 Task: Look for space in Budaörs, Hungary from 1st July, 2023 to 9th July, 2023 for 2 adults in price range Rs.8000 to Rs.15000. Place can be entire place with 1  bedroom having 1 bed and 1 bathroom. Property type can be house, flat, guest house. Booking option can be shelf check-in. Required host language is English.
Action: Mouse moved to (395, 90)
Screenshot: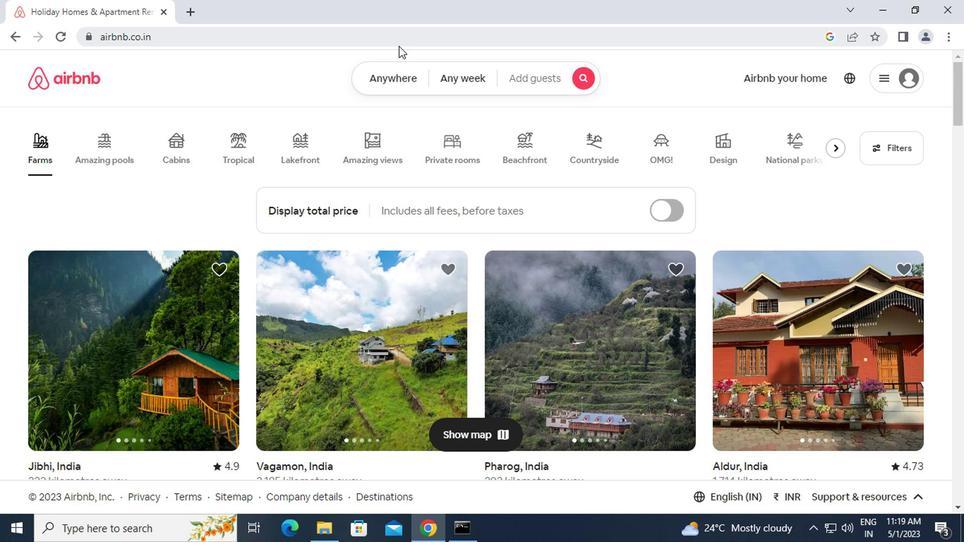 
Action: Mouse pressed left at (395, 90)
Screenshot: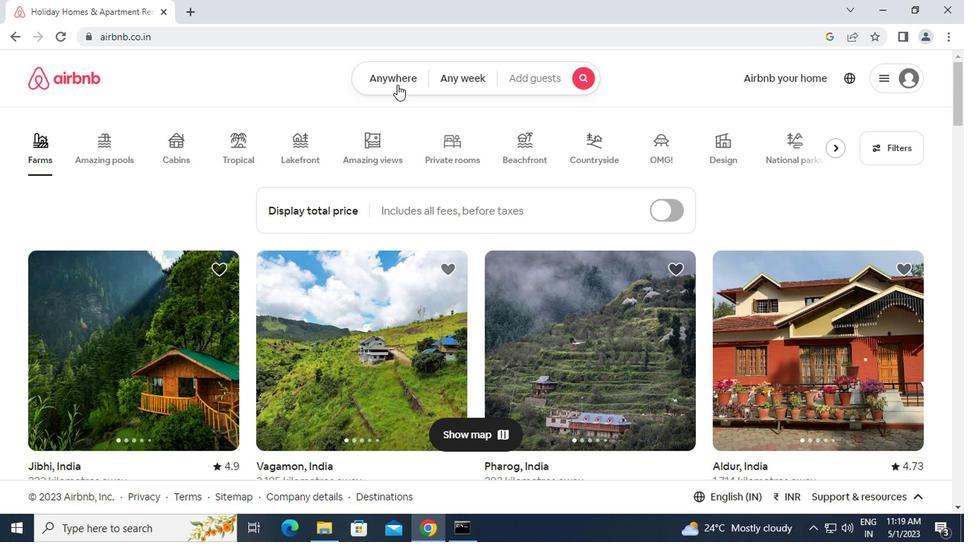 
Action: Mouse moved to (334, 142)
Screenshot: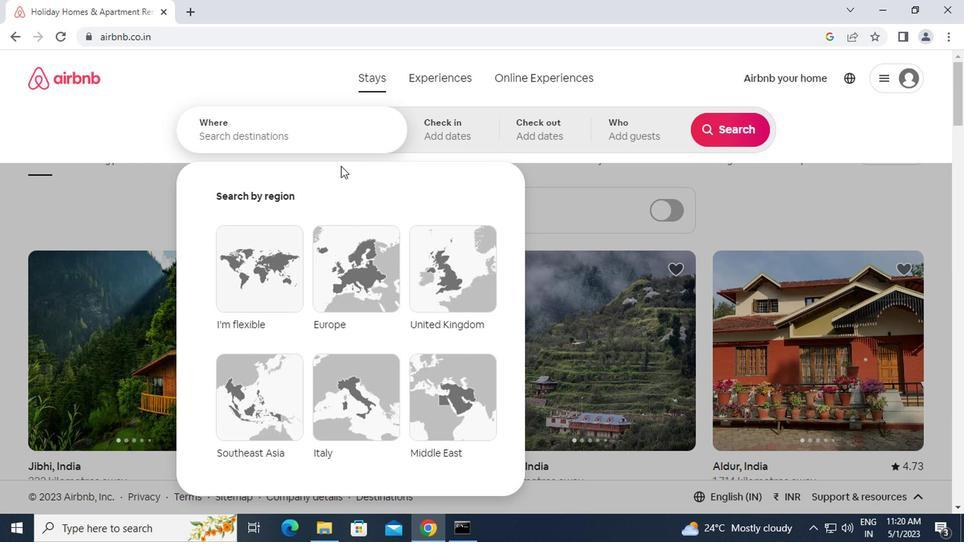 
Action: Mouse pressed left at (334, 142)
Screenshot: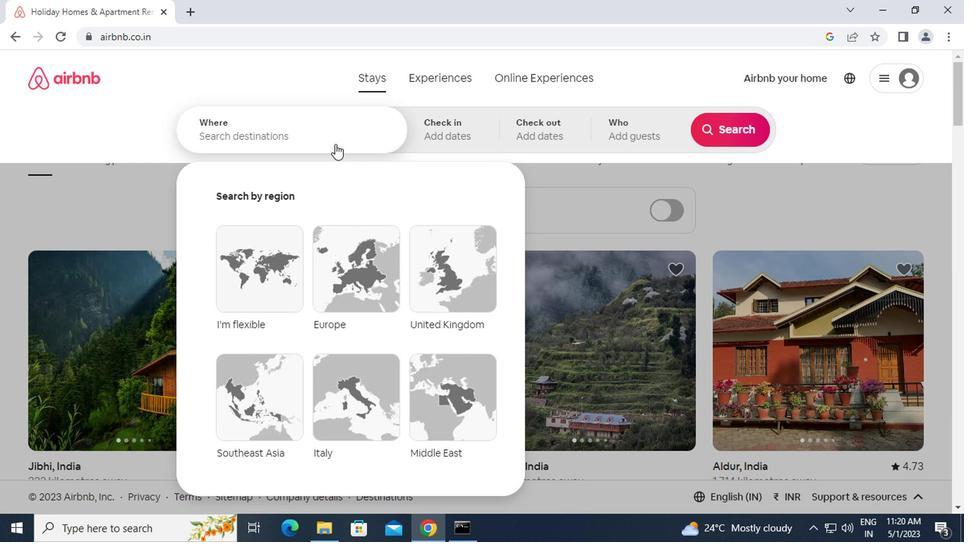 
Action: Mouse moved to (334, 137)
Screenshot: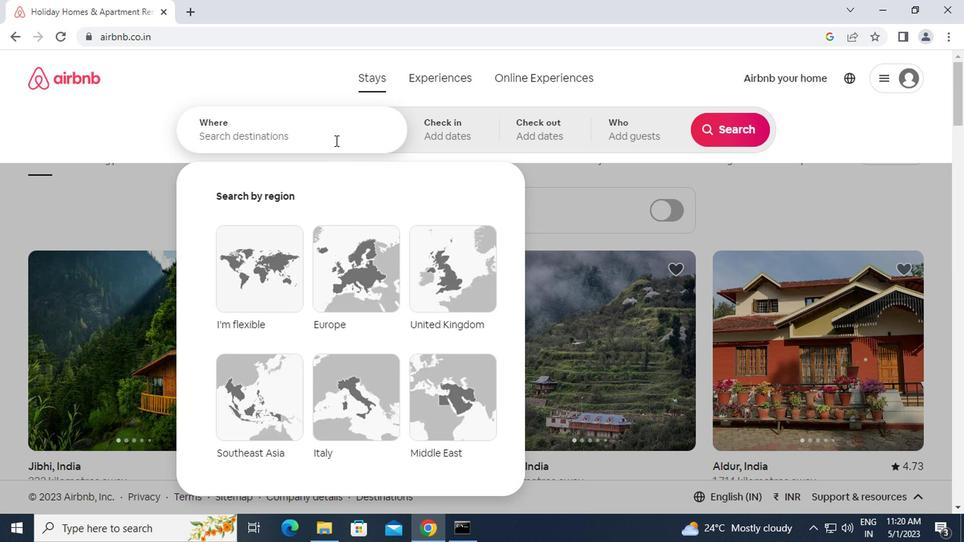 
Action: Key pressed b<Key.caps_lock>udaors,<Key.space><Key.caps_lock>h<Key.caps_lock>ungary<Key.enter>
Screenshot: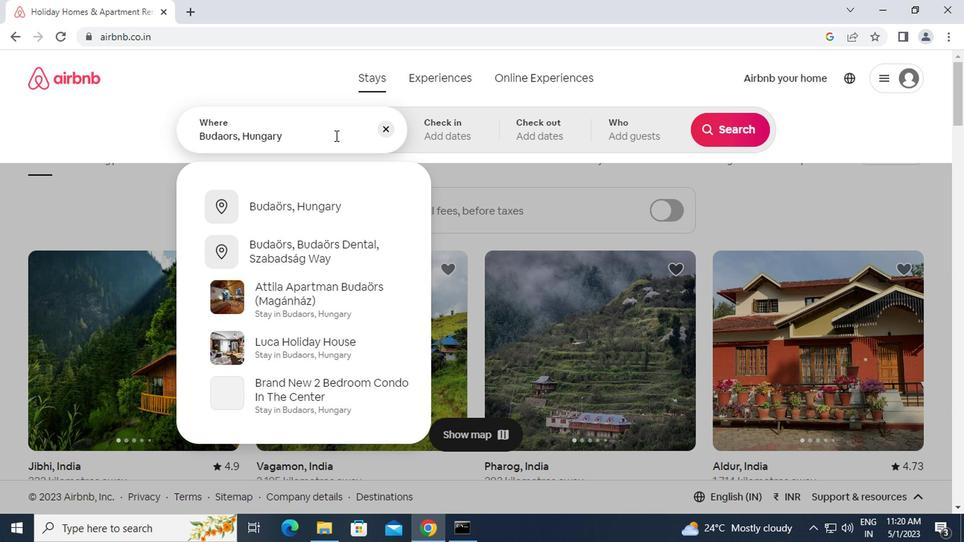 
Action: Mouse moved to (708, 237)
Screenshot: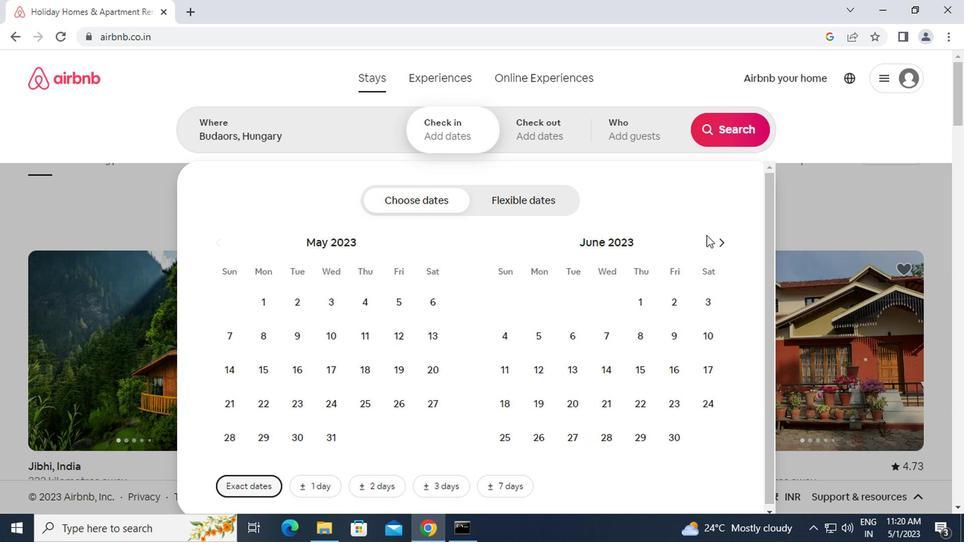 
Action: Mouse pressed left at (708, 237)
Screenshot: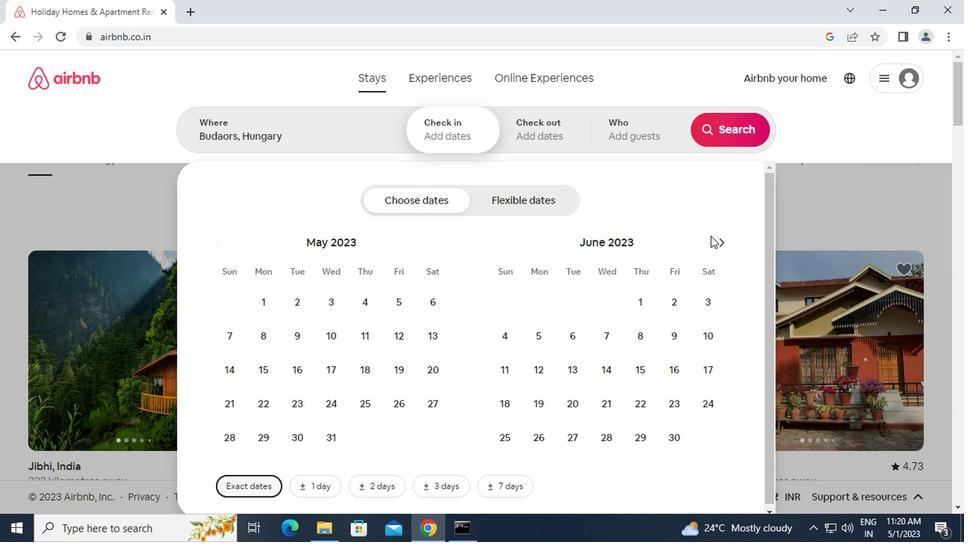 
Action: Mouse moved to (704, 300)
Screenshot: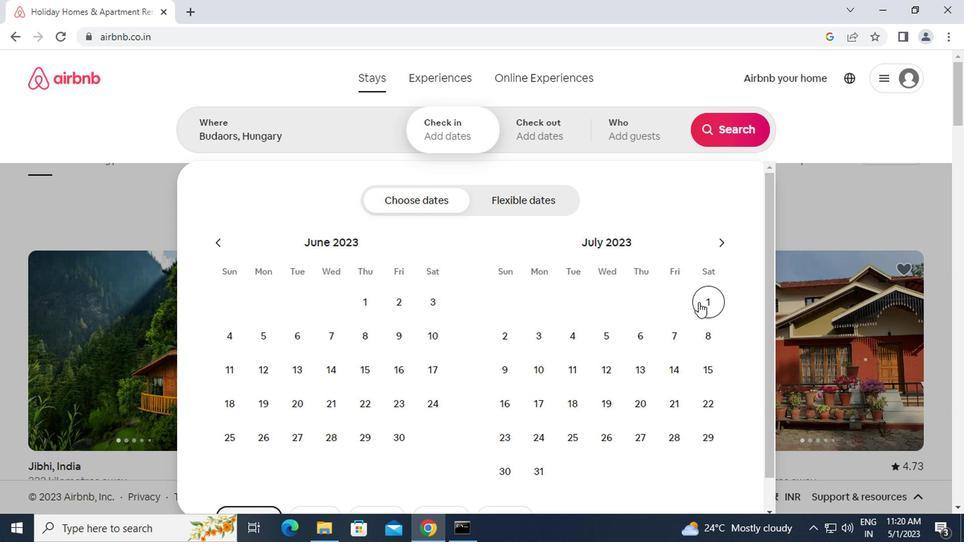 
Action: Mouse pressed left at (704, 300)
Screenshot: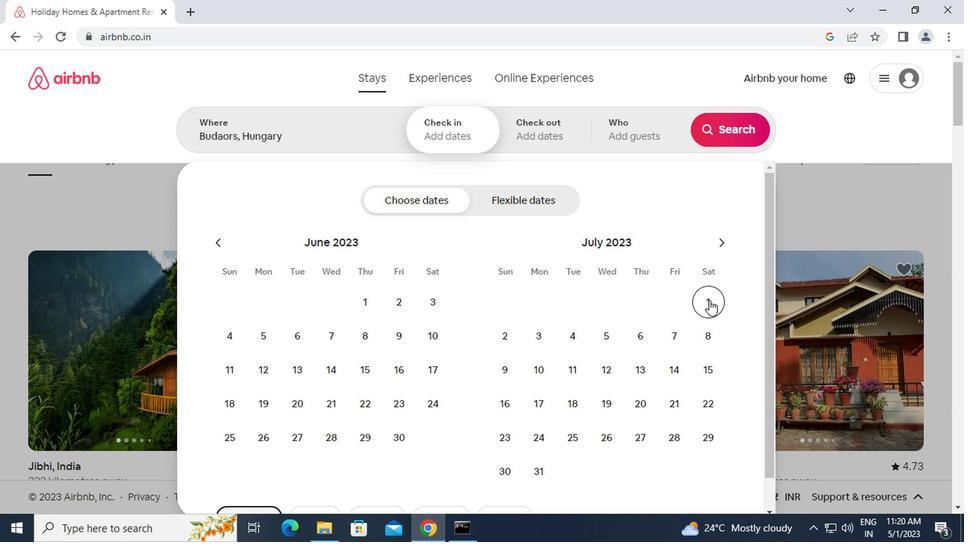 
Action: Mouse moved to (510, 367)
Screenshot: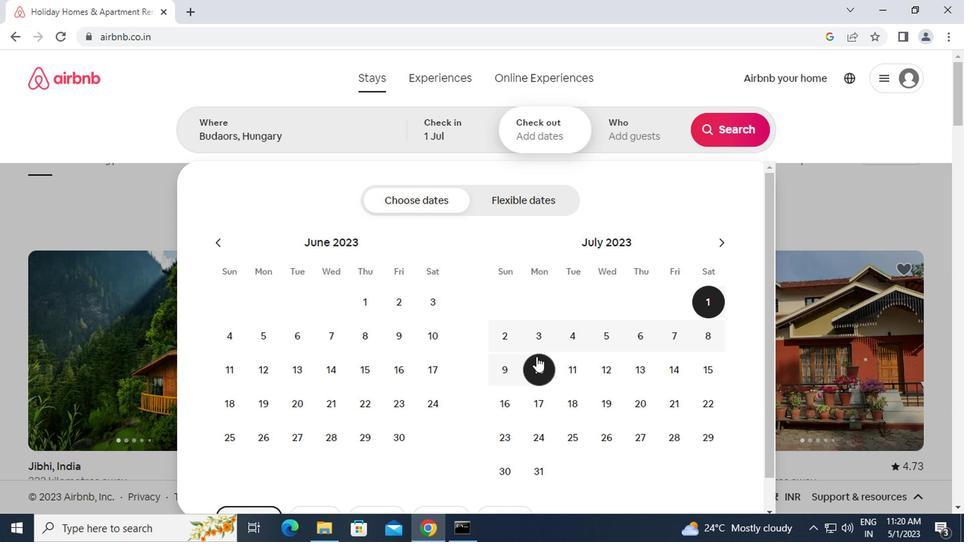 
Action: Mouse pressed left at (510, 367)
Screenshot: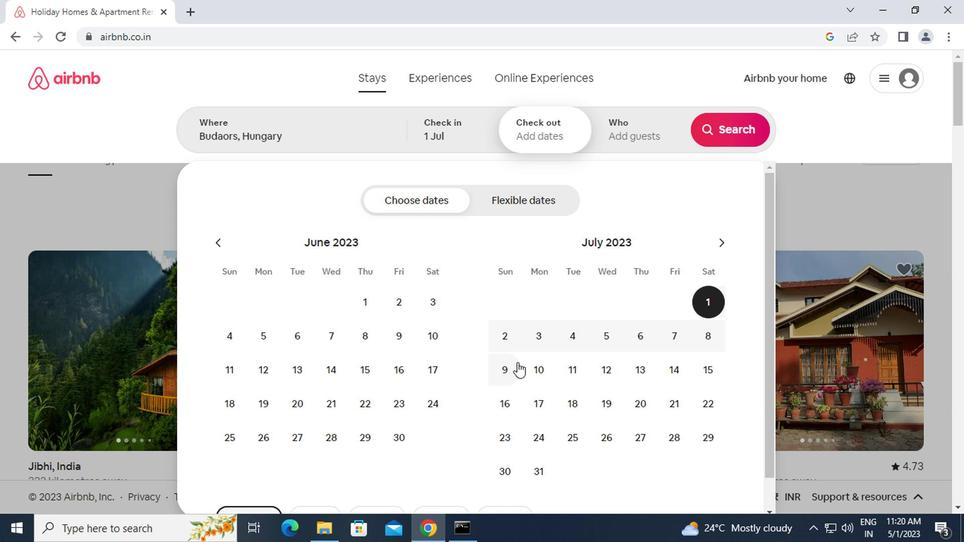 
Action: Mouse moved to (635, 134)
Screenshot: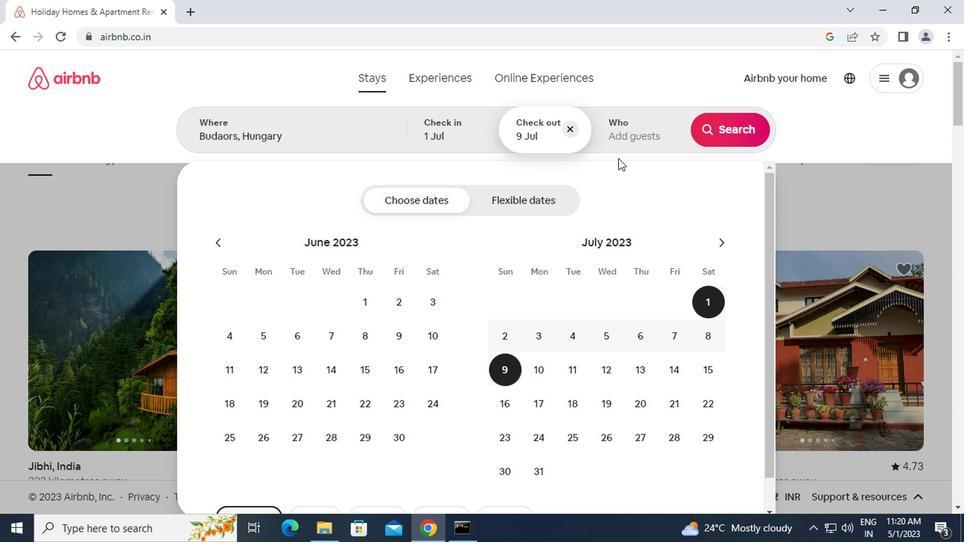 
Action: Mouse pressed left at (635, 134)
Screenshot: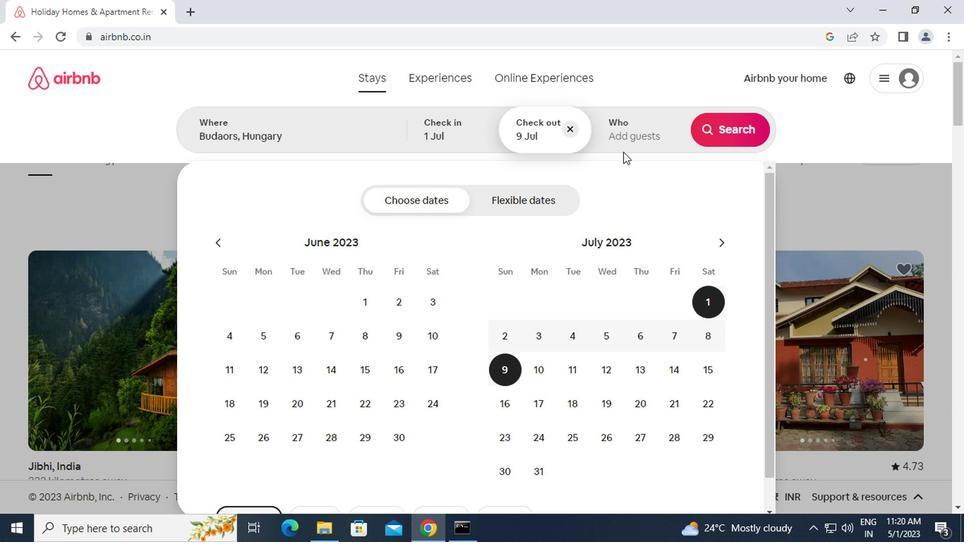 
Action: Mouse moved to (727, 201)
Screenshot: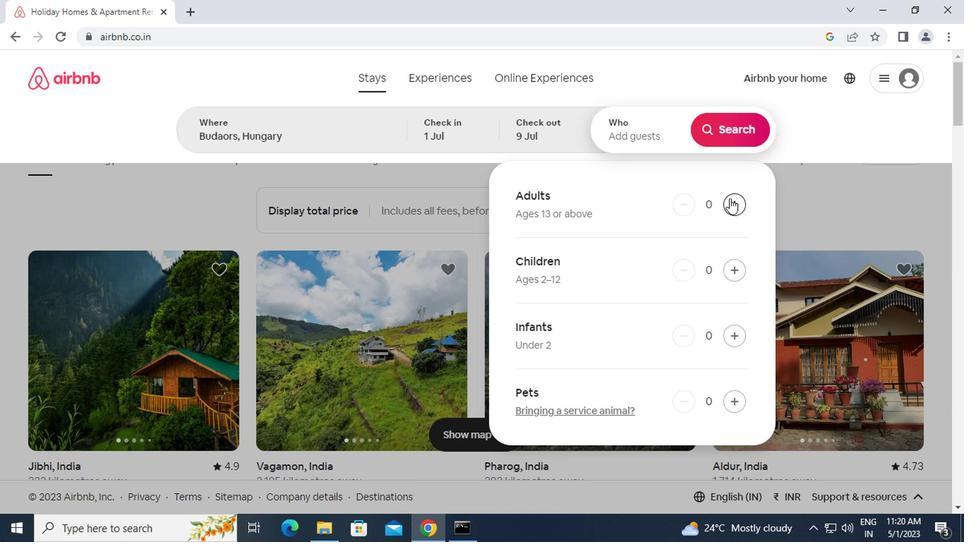 
Action: Mouse pressed left at (727, 201)
Screenshot: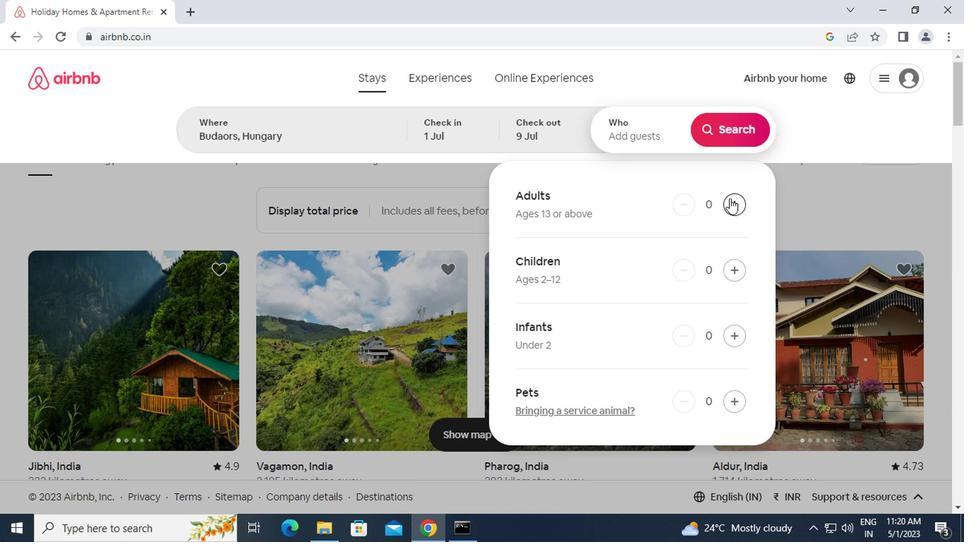 
Action: Mouse pressed left at (727, 201)
Screenshot: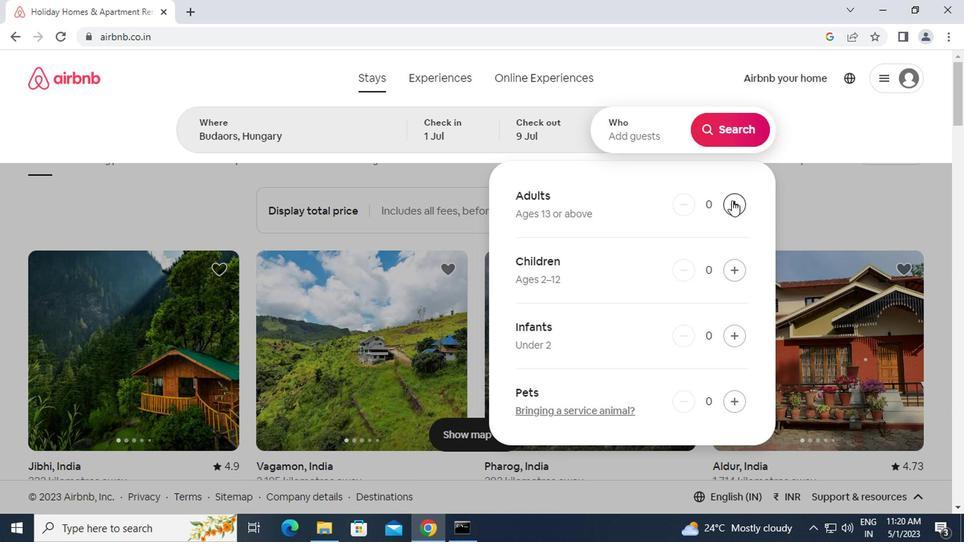 
Action: Mouse moved to (734, 117)
Screenshot: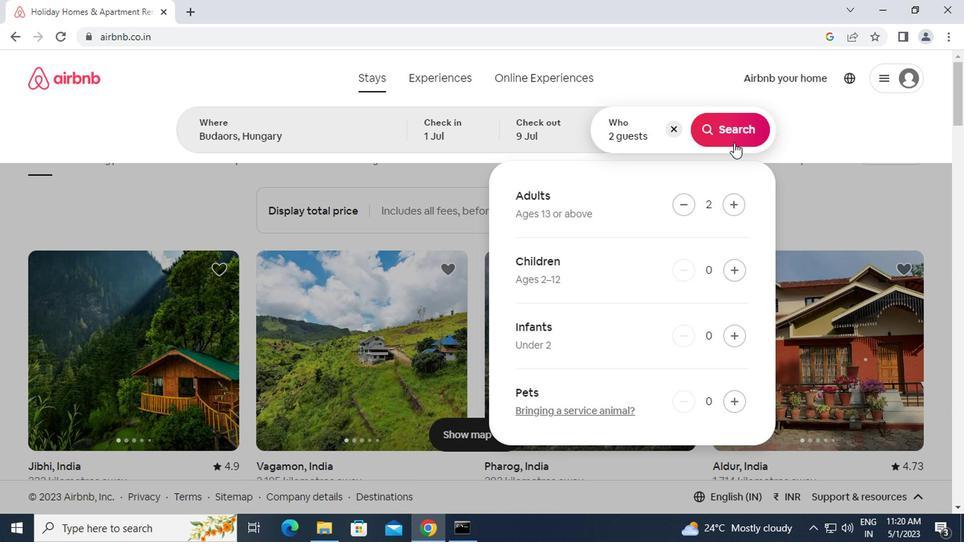 
Action: Mouse pressed left at (734, 117)
Screenshot: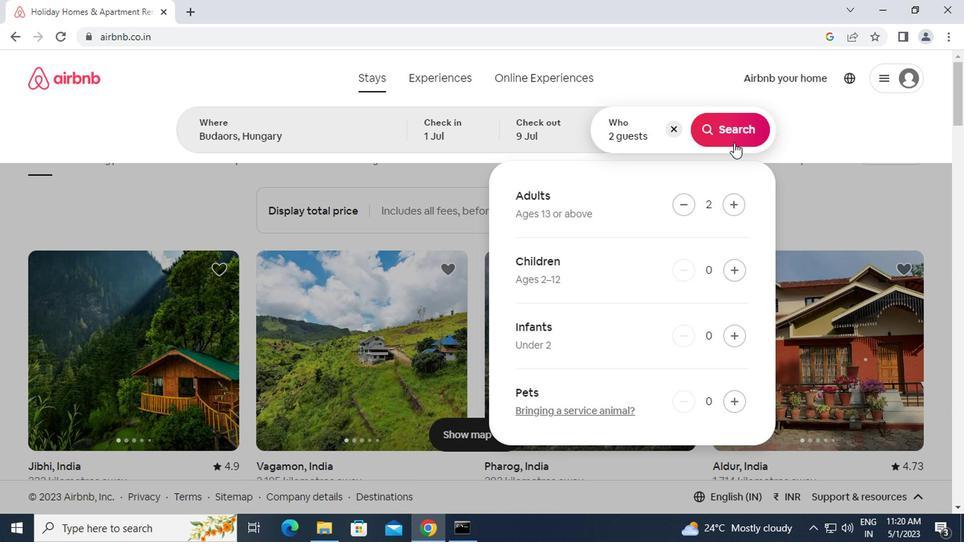 
Action: Mouse moved to (913, 130)
Screenshot: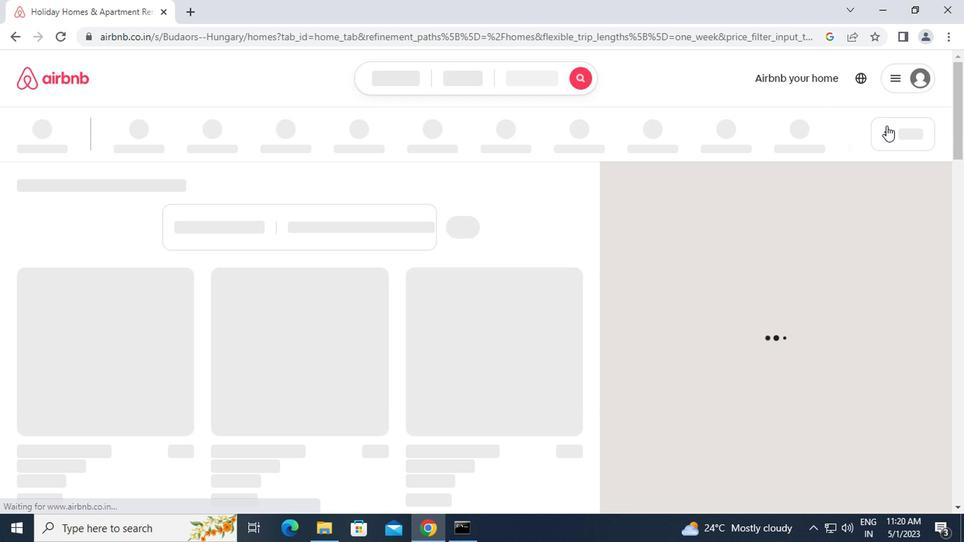 
Action: Mouse pressed left at (913, 130)
Screenshot: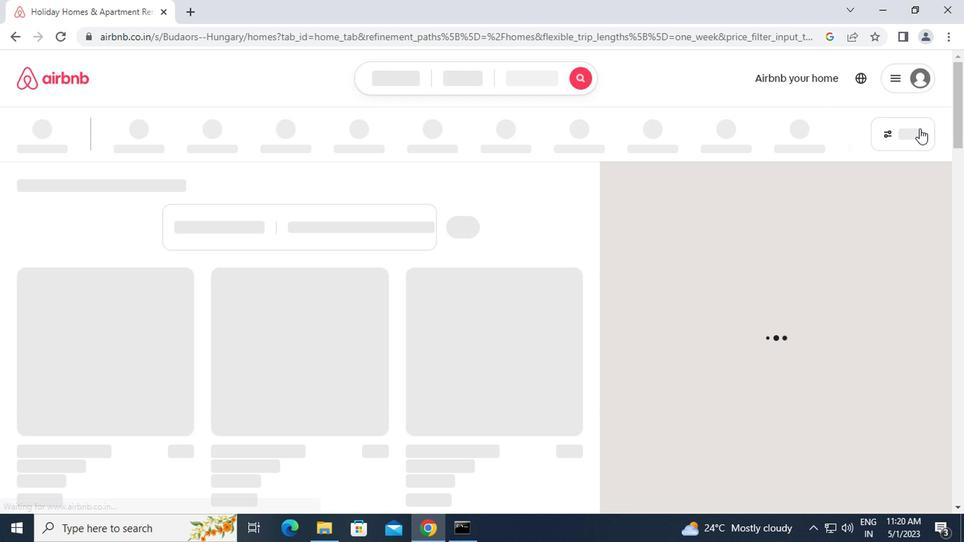 
Action: Mouse moved to (871, 130)
Screenshot: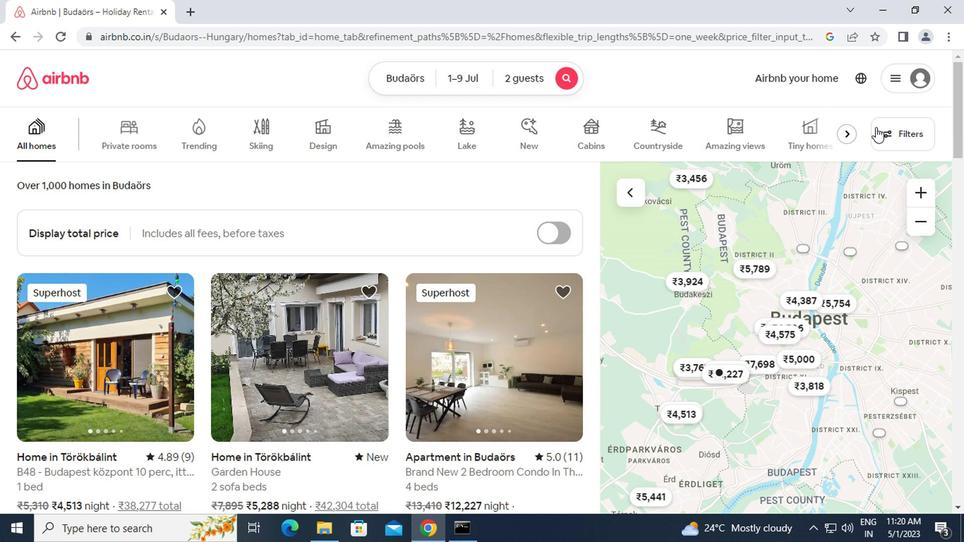 
Action: Mouse pressed left at (871, 130)
Screenshot: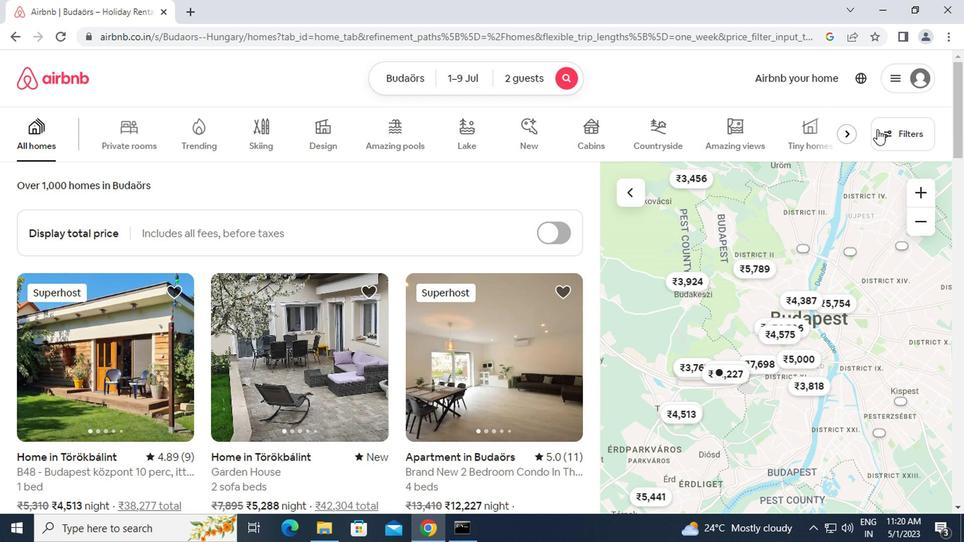 
Action: Mouse moved to (302, 305)
Screenshot: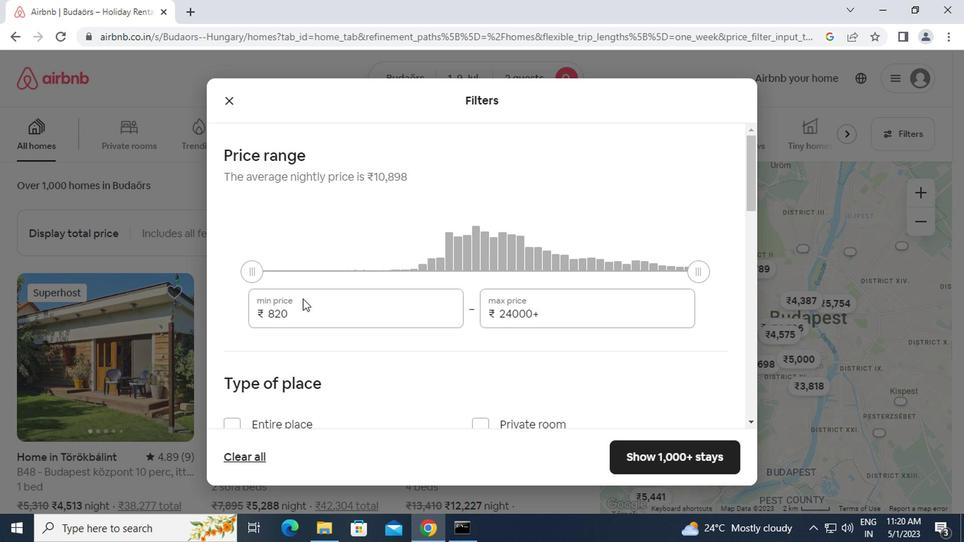 
Action: Mouse pressed left at (302, 305)
Screenshot: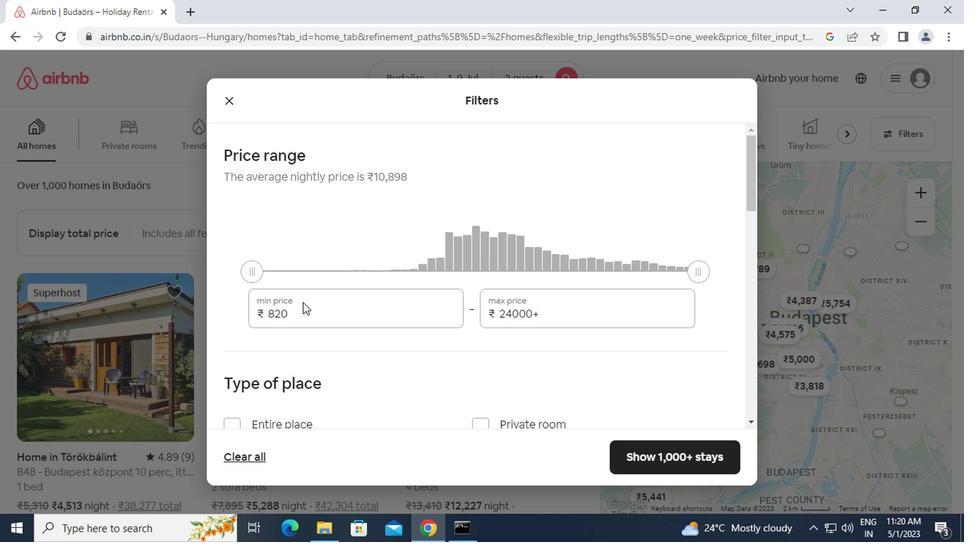 
Action: Mouse moved to (293, 312)
Screenshot: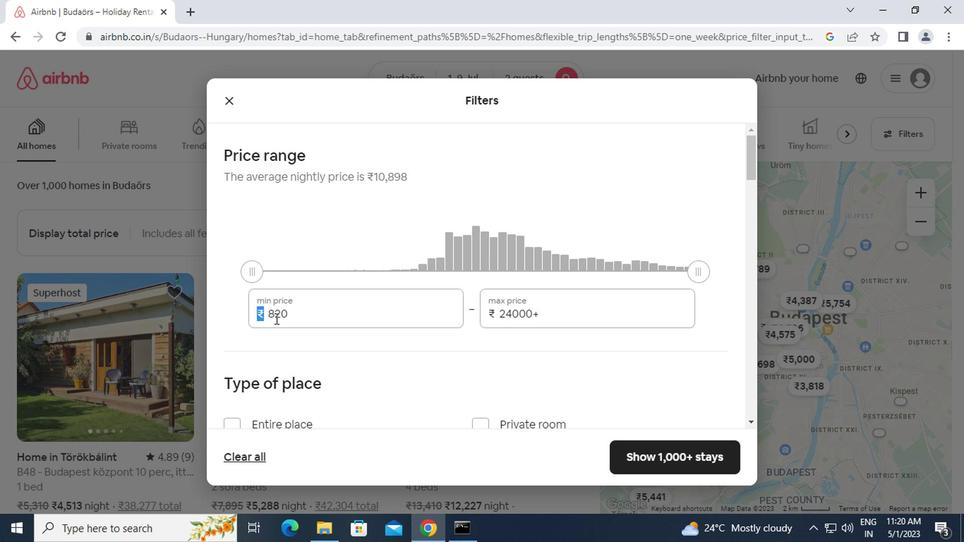 
Action: Mouse pressed left at (293, 312)
Screenshot: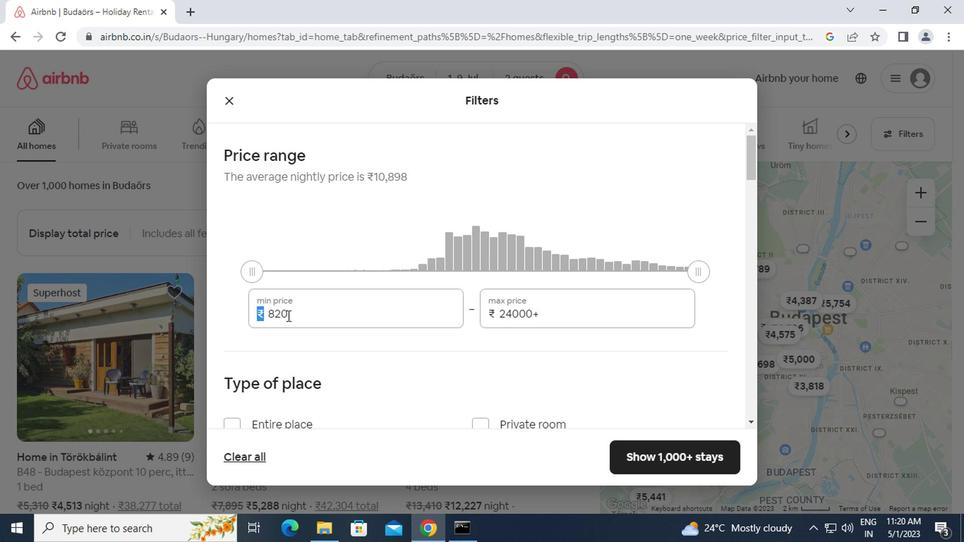 
Action: Mouse moved to (256, 326)
Screenshot: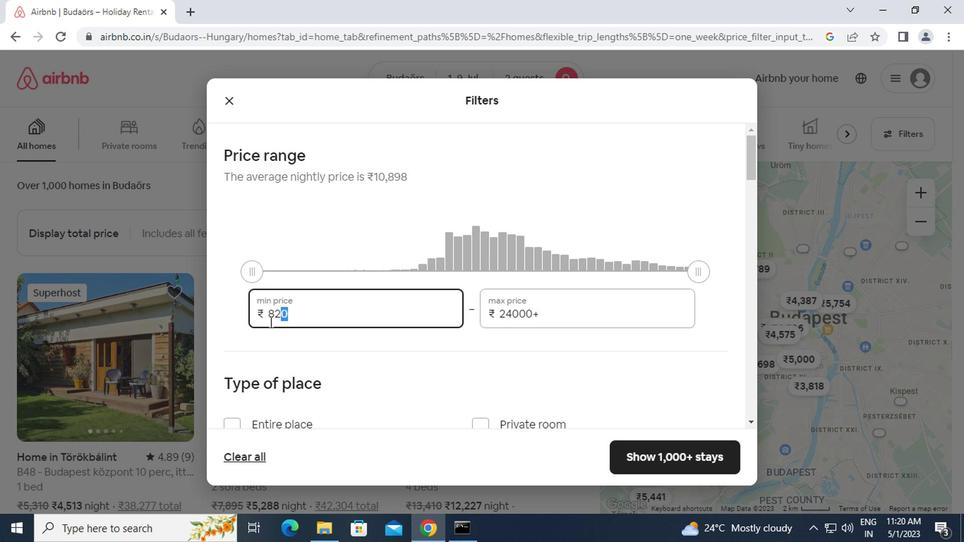 
Action: Key pressed 8000<Key.tab><Key.backspace><Key.backspace><Key.backspace><Key.backspace><Key.backspace><Key.backspace><Key.backspace><Key.backspace><Key.backspace><Key.backspace><Key.backspace><Key.backspace><Key.backspace><Key.backspace><Key.backspace>15000
Screenshot: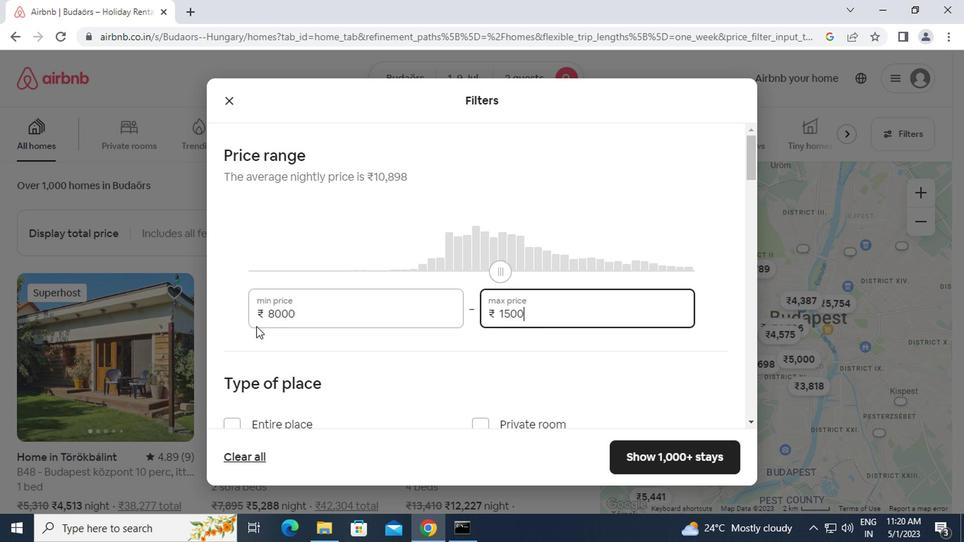 
Action: Mouse moved to (256, 329)
Screenshot: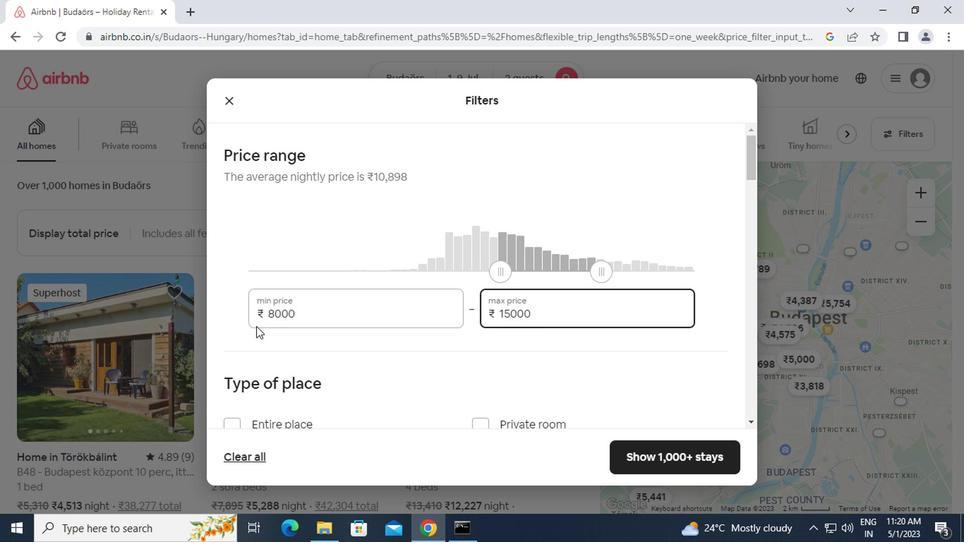 
Action: Mouse scrolled (256, 328) with delta (0, -1)
Screenshot: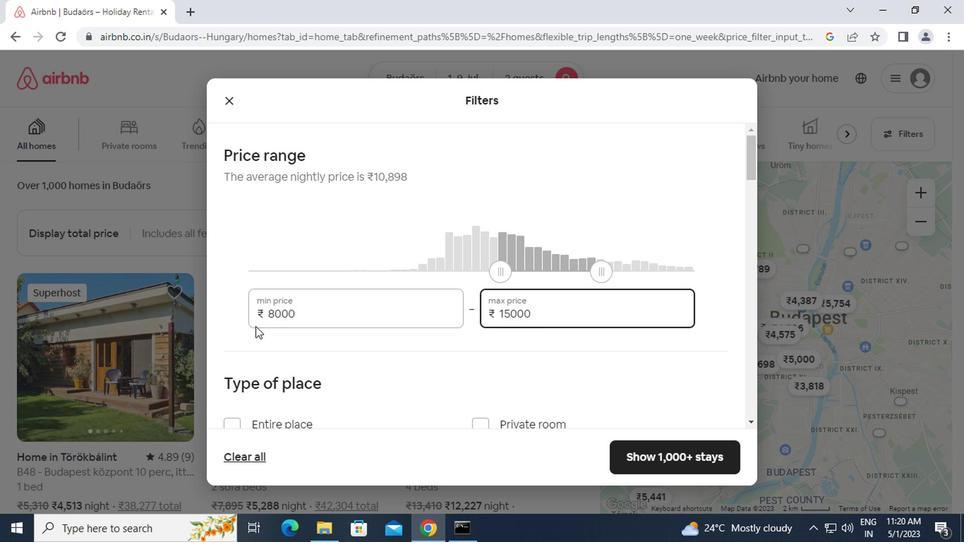 
Action: Mouse moved to (258, 330)
Screenshot: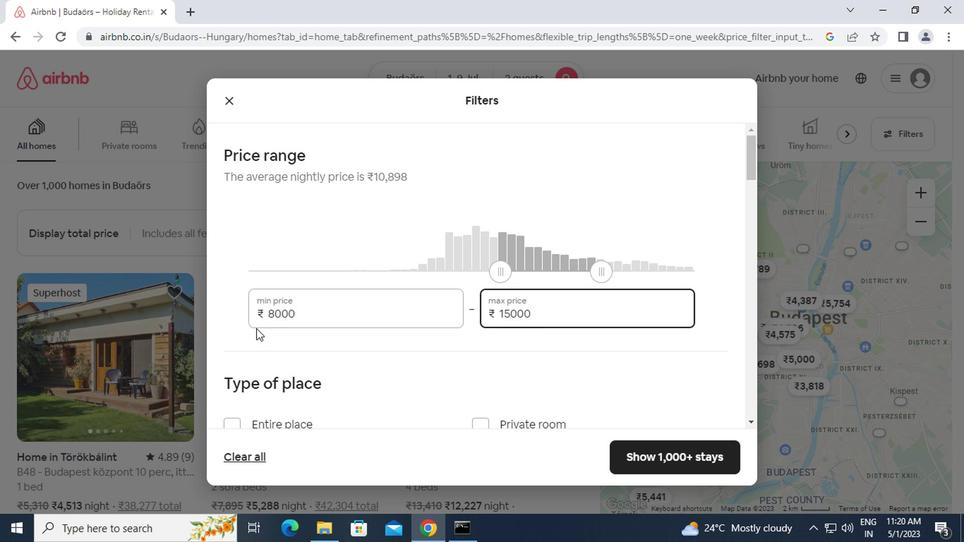 
Action: Mouse scrolled (258, 329) with delta (0, 0)
Screenshot: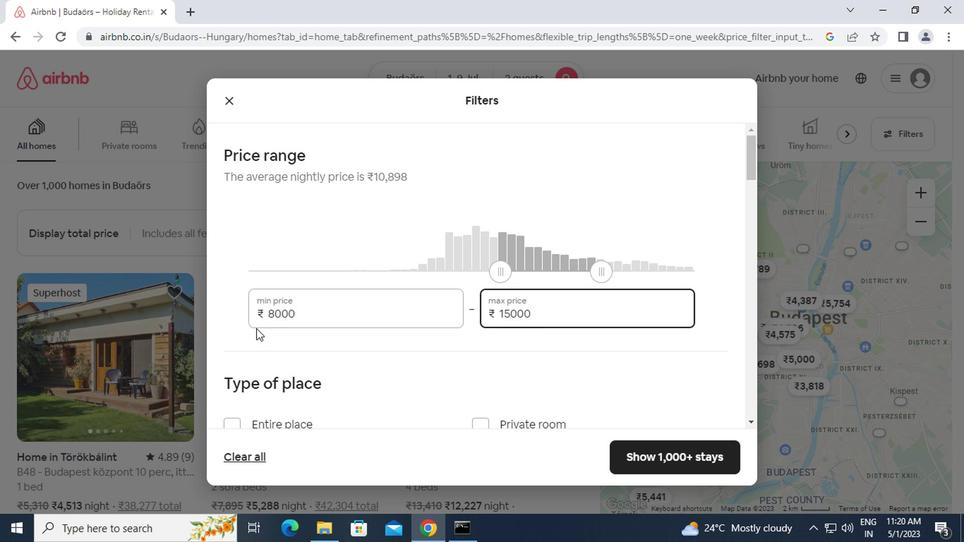 
Action: Mouse moved to (217, 283)
Screenshot: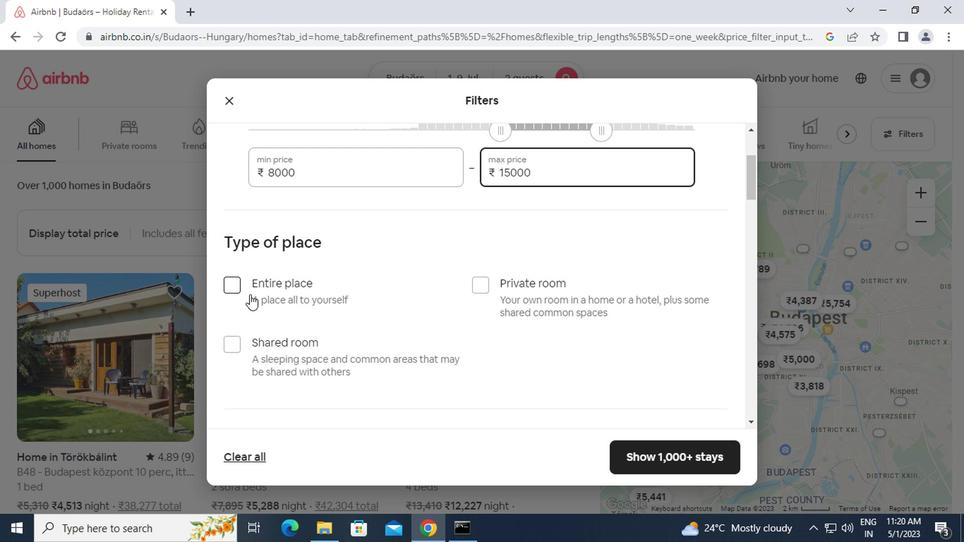 
Action: Mouse pressed left at (217, 283)
Screenshot: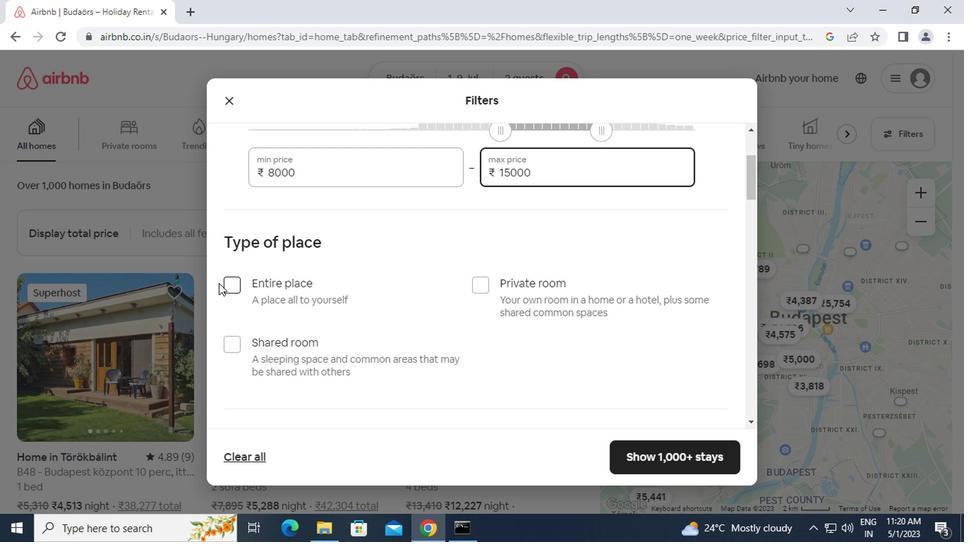 
Action: Mouse moved to (225, 285)
Screenshot: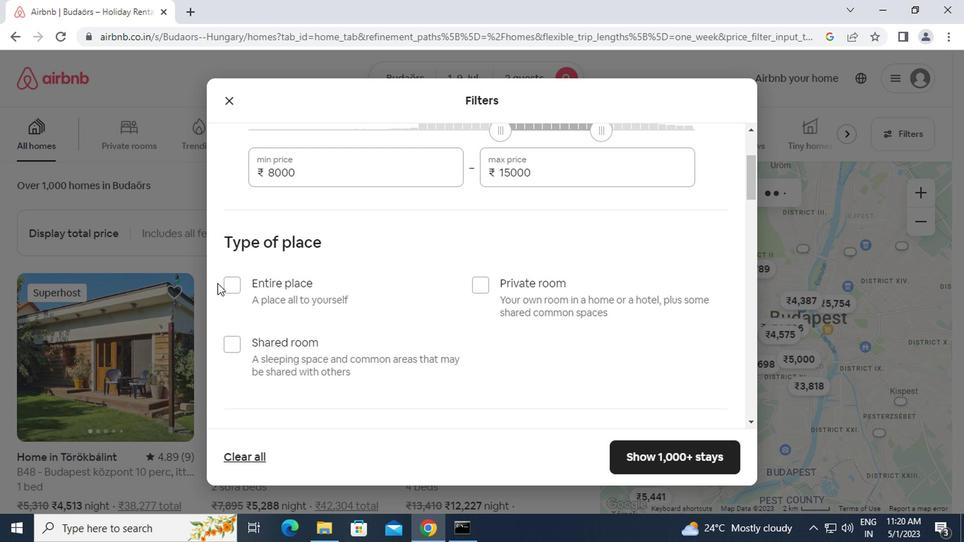 
Action: Mouse pressed left at (225, 285)
Screenshot: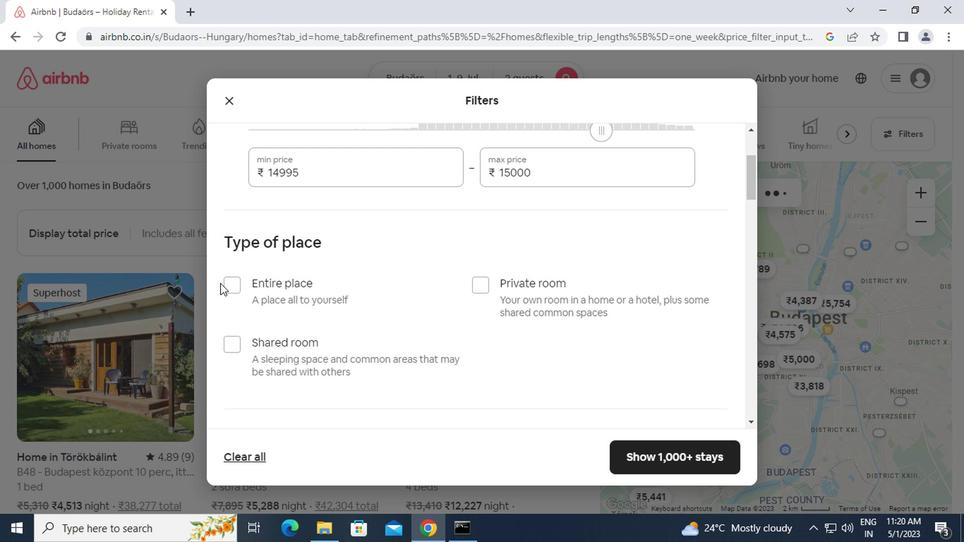 
Action: Mouse moved to (304, 305)
Screenshot: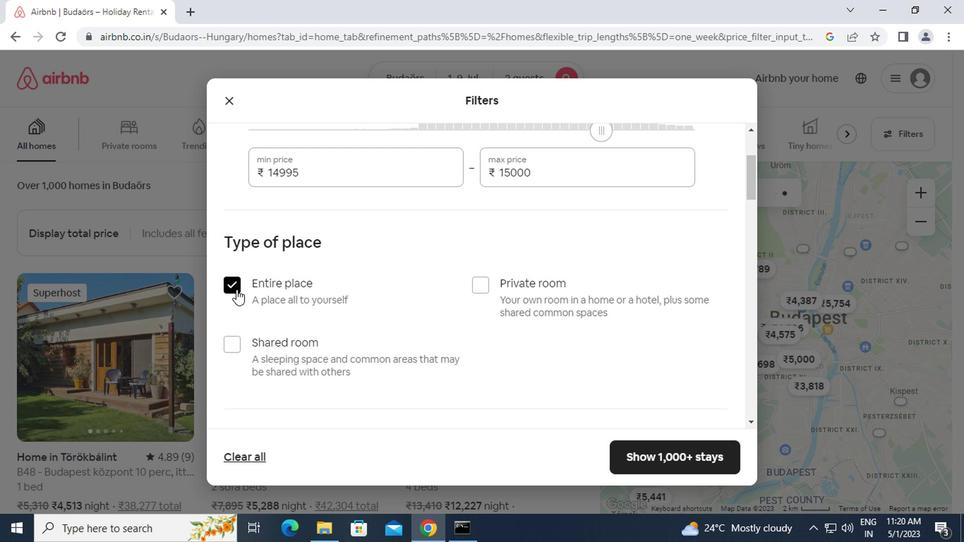 
Action: Mouse scrolled (304, 304) with delta (0, -1)
Screenshot: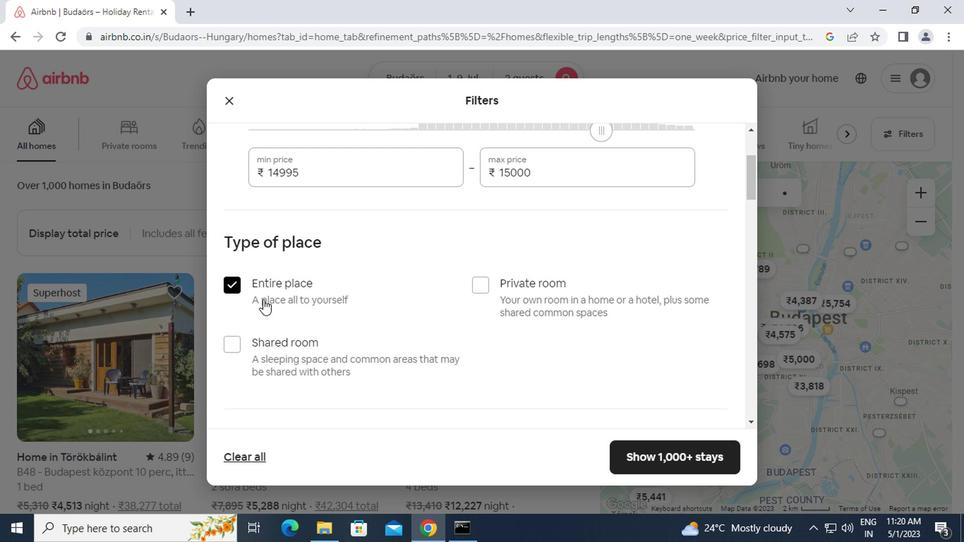 
Action: Mouse scrolled (304, 304) with delta (0, -1)
Screenshot: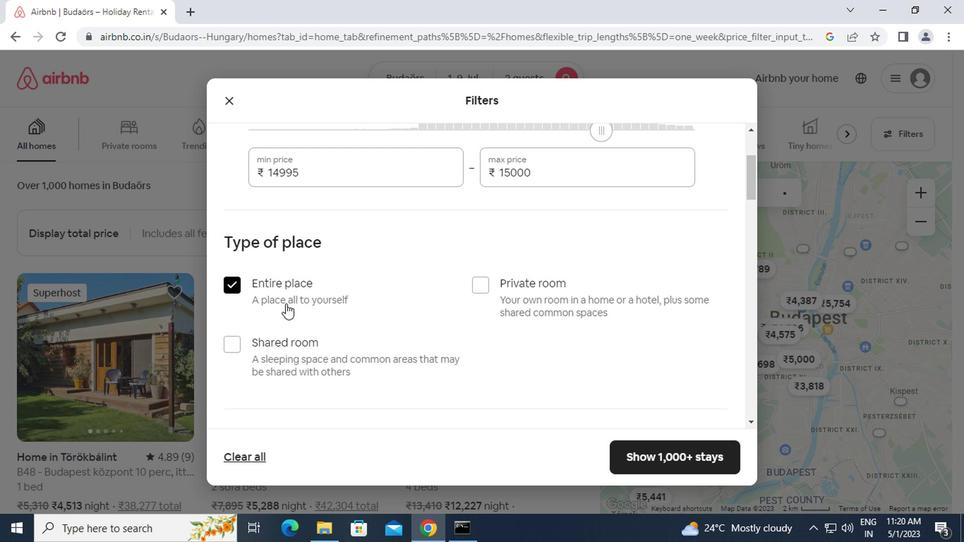 
Action: Mouse scrolled (304, 304) with delta (0, -1)
Screenshot: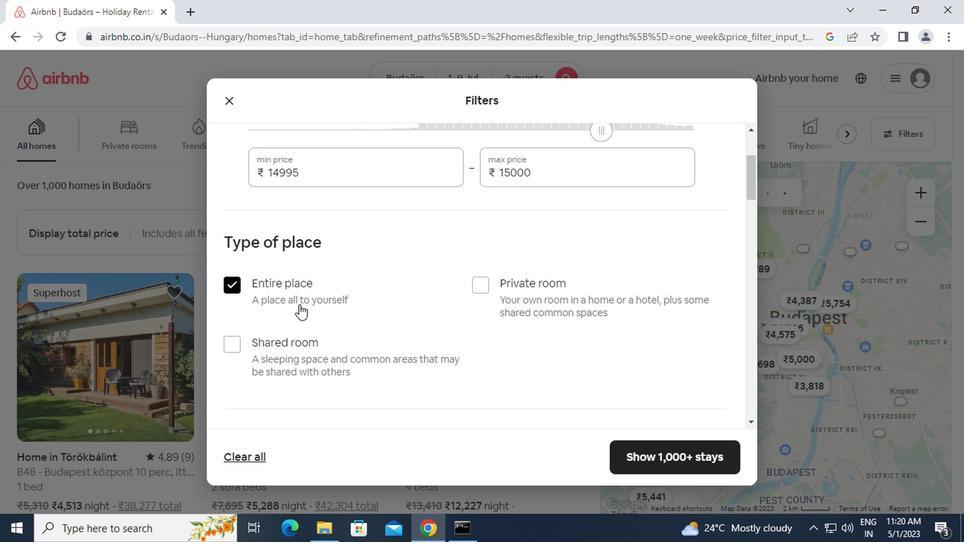 
Action: Mouse scrolled (304, 304) with delta (0, -1)
Screenshot: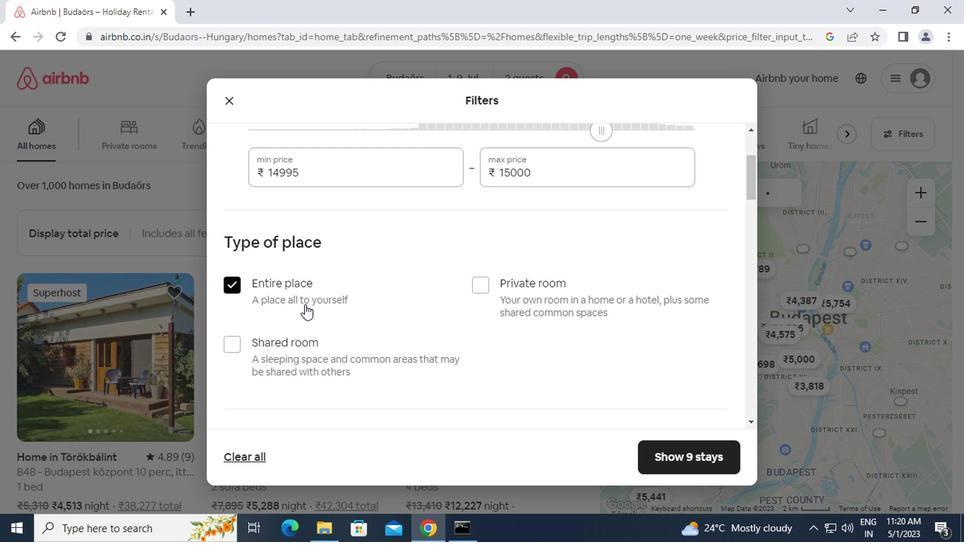 
Action: Mouse moved to (298, 233)
Screenshot: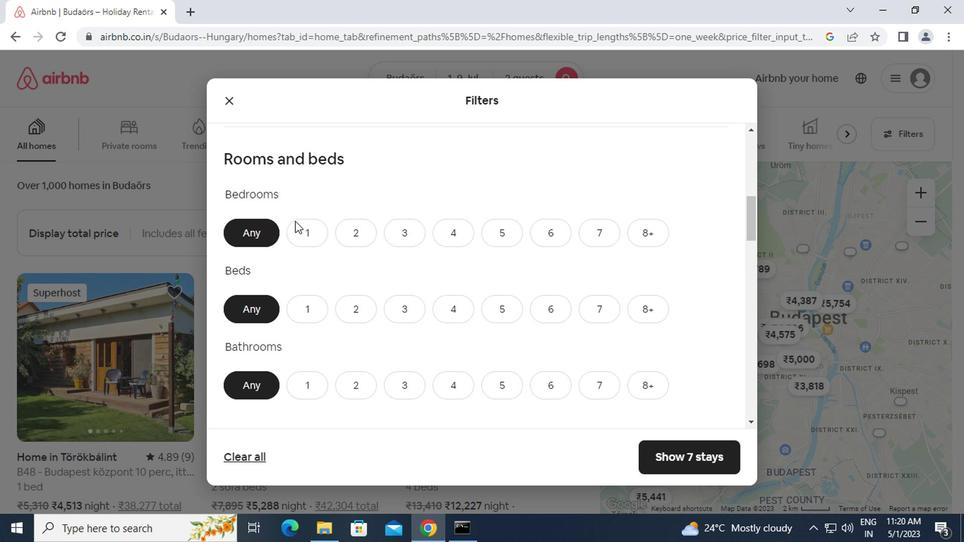 
Action: Mouse pressed left at (298, 233)
Screenshot: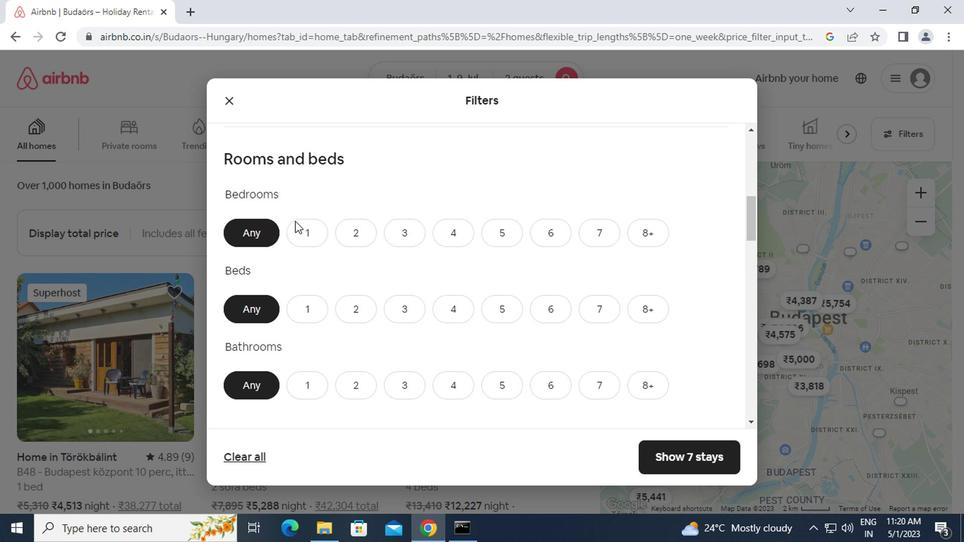 
Action: Mouse moved to (308, 312)
Screenshot: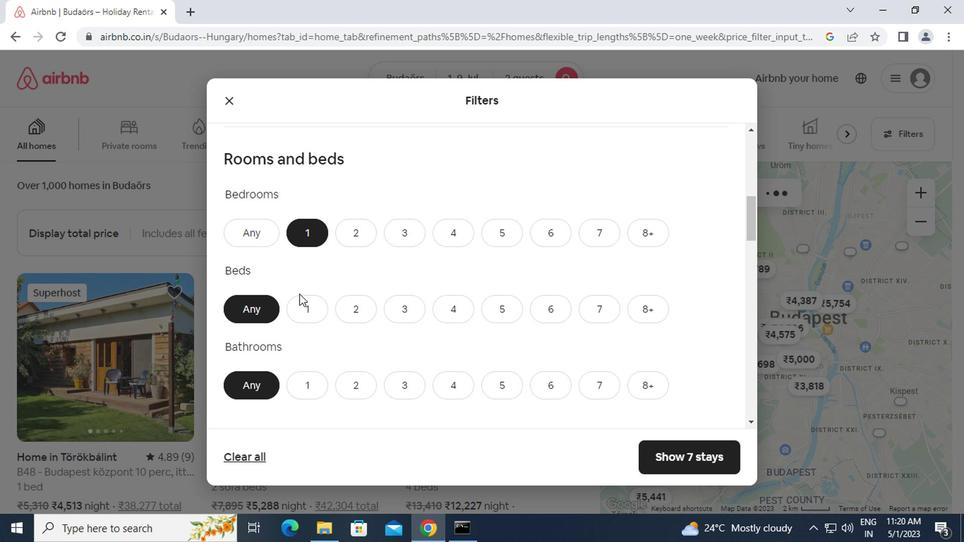 
Action: Mouse pressed left at (308, 312)
Screenshot: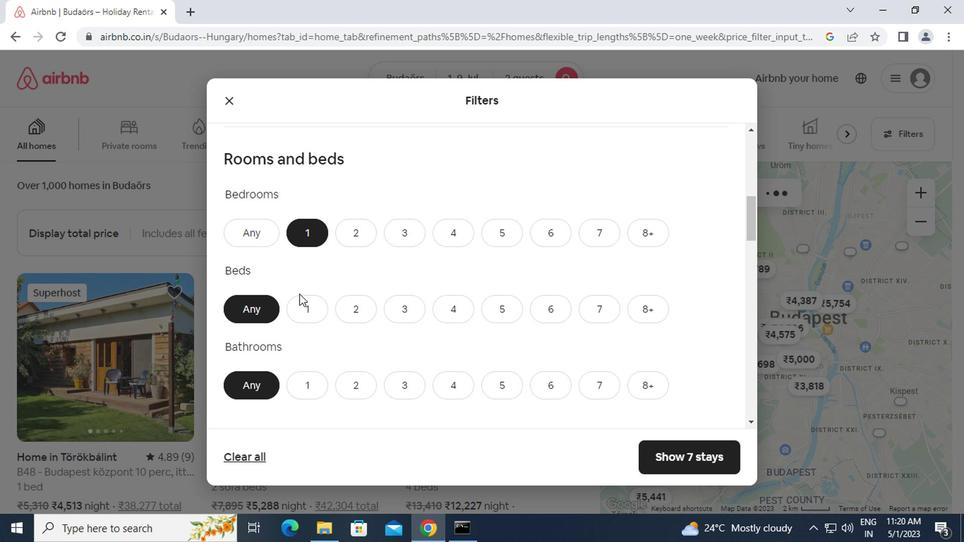 
Action: Mouse moved to (297, 384)
Screenshot: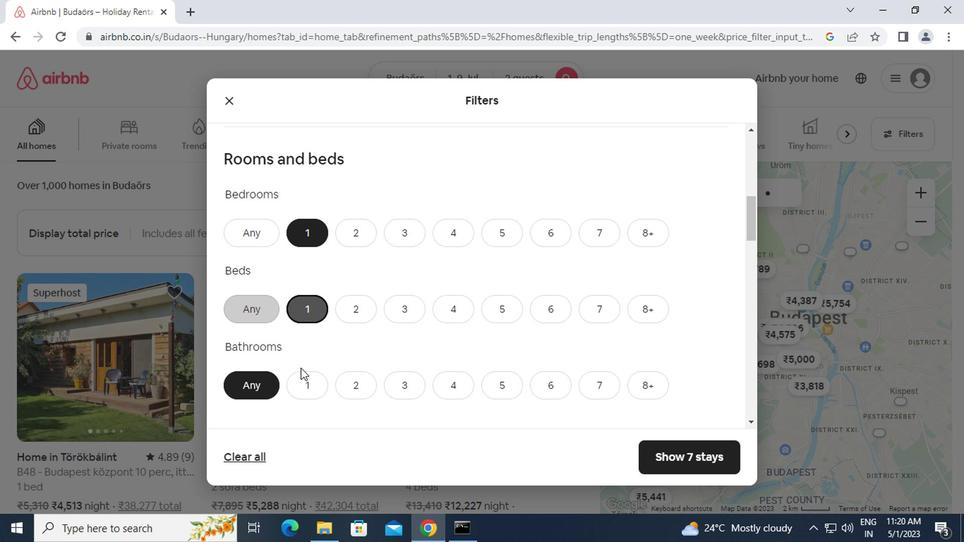 
Action: Mouse pressed left at (297, 384)
Screenshot: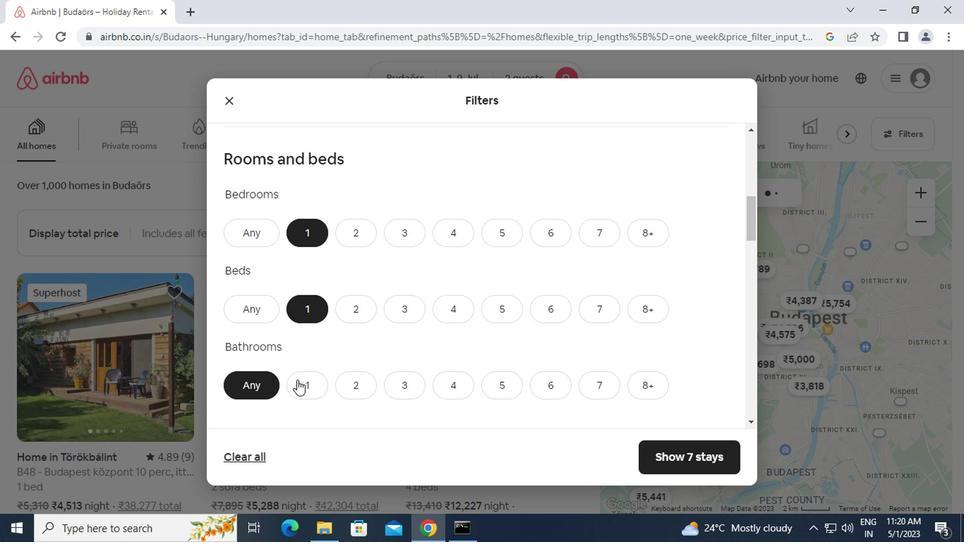 
Action: Mouse moved to (337, 379)
Screenshot: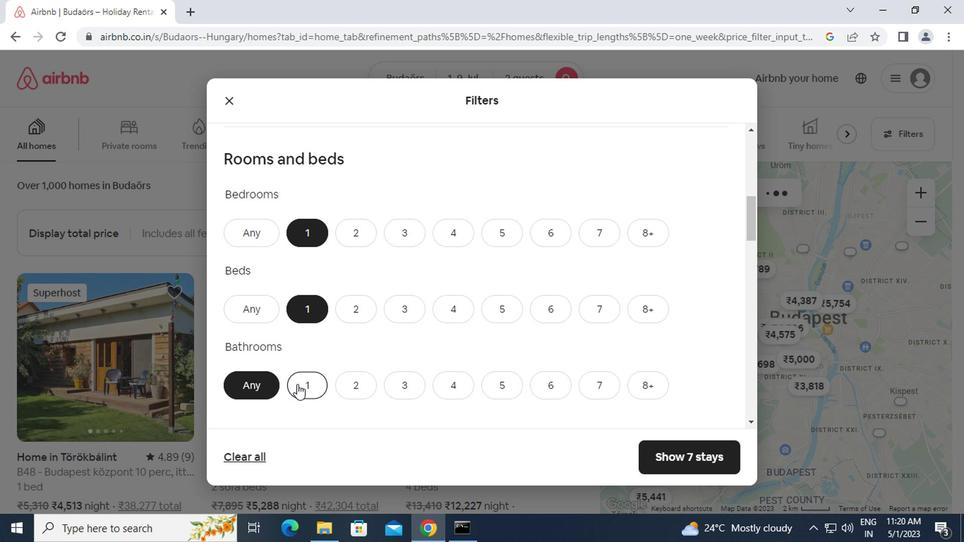 
Action: Mouse scrolled (337, 378) with delta (0, -1)
Screenshot: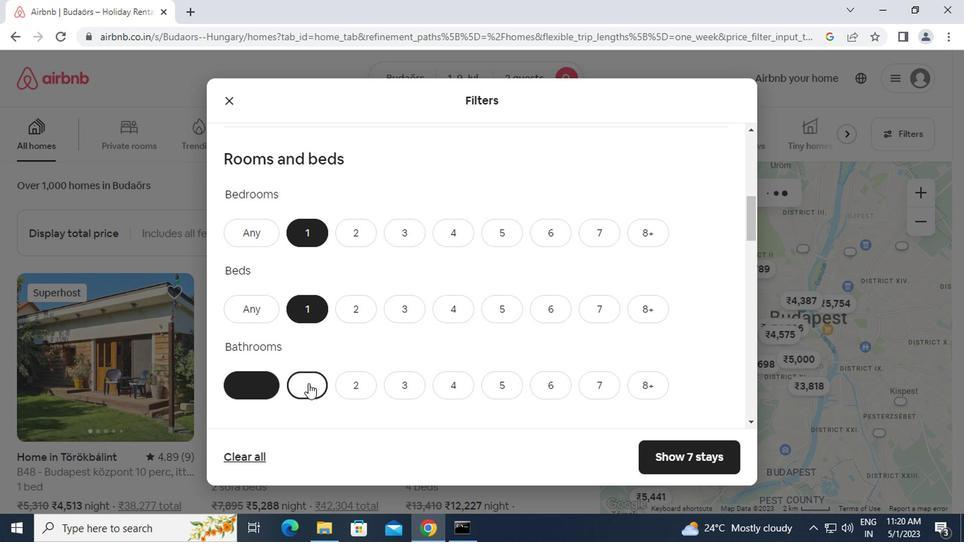 
Action: Mouse scrolled (337, 378) with delta (0, -1)
Screenshot: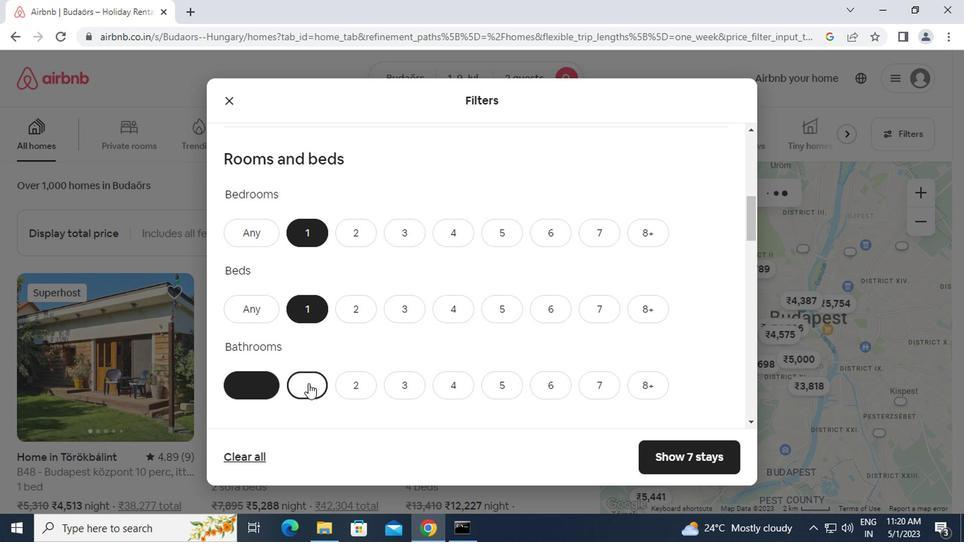 
Action: Mouse scrolled (337, 378) with delta (0, -1)
Screenshot: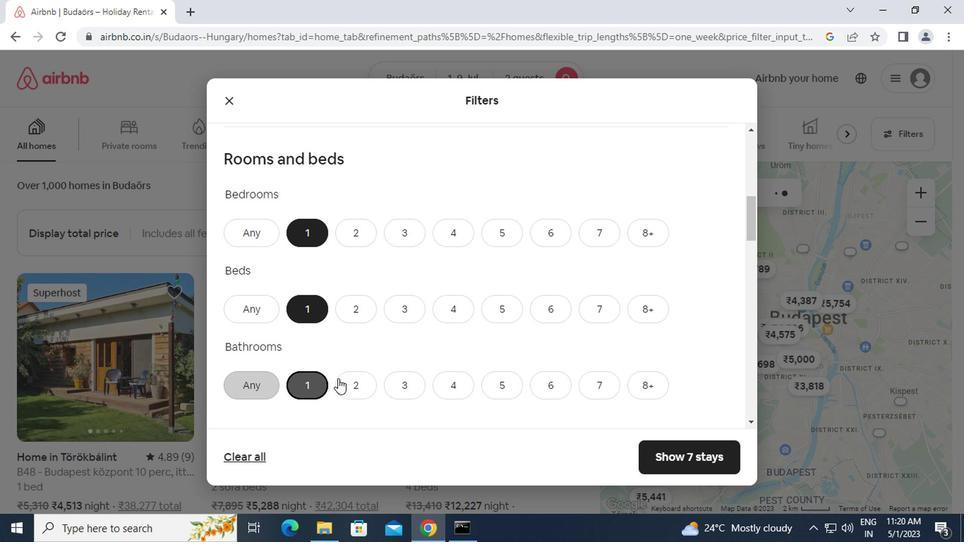 
Action: Mouse moved to (284, 316)
Screenshot: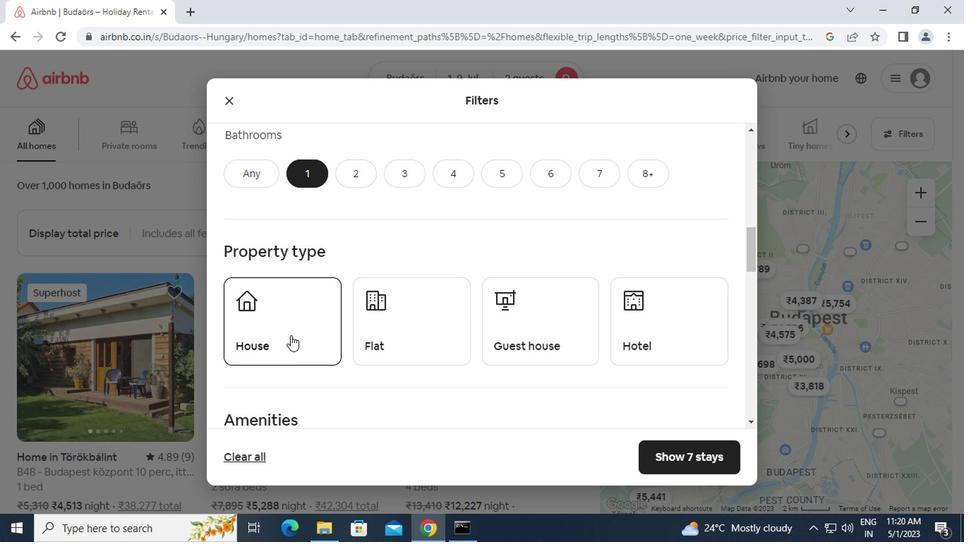 
Action: Mouse pressed left at (284, 316)
Screenshot: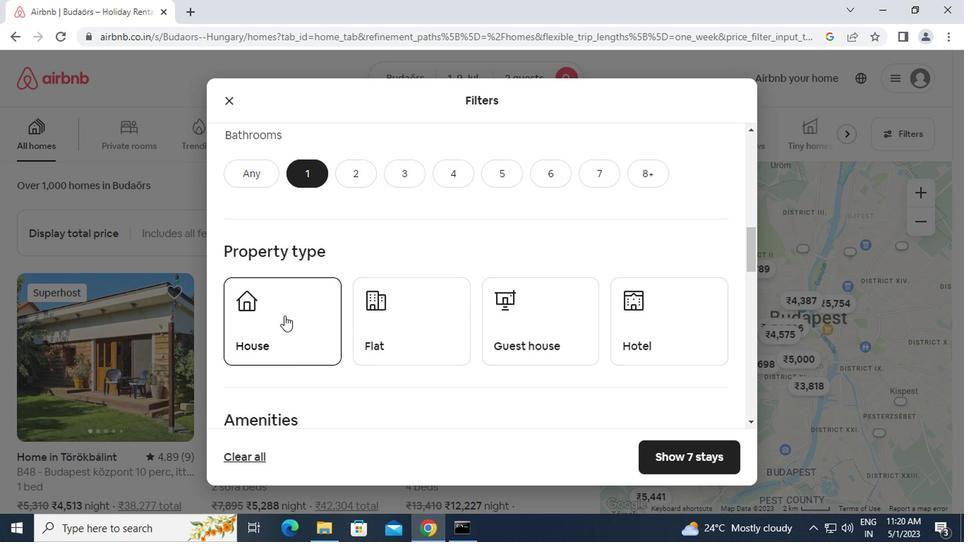 
Action: Mouse moved to (398, 316)
Screenshot: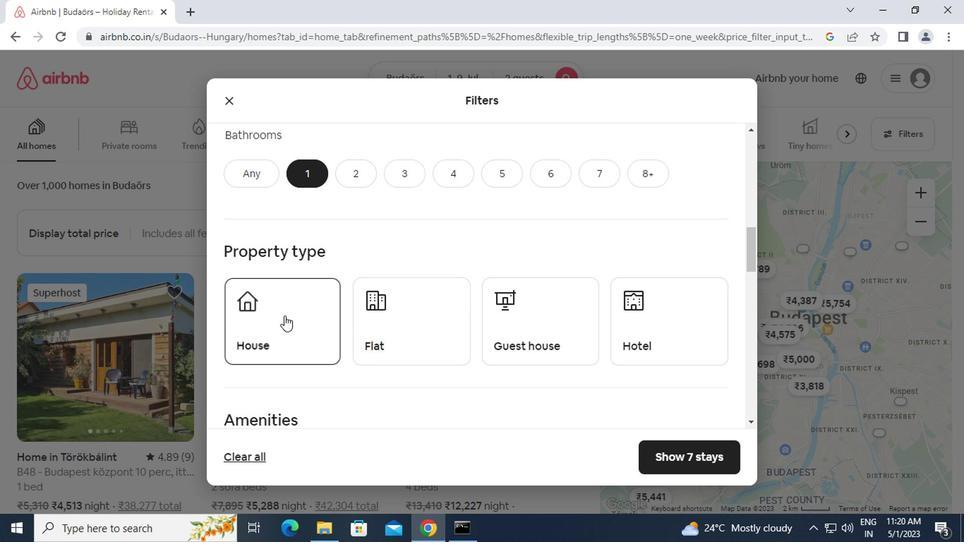 
Action: Mouse pressed left at (398, 316)
Screenshot: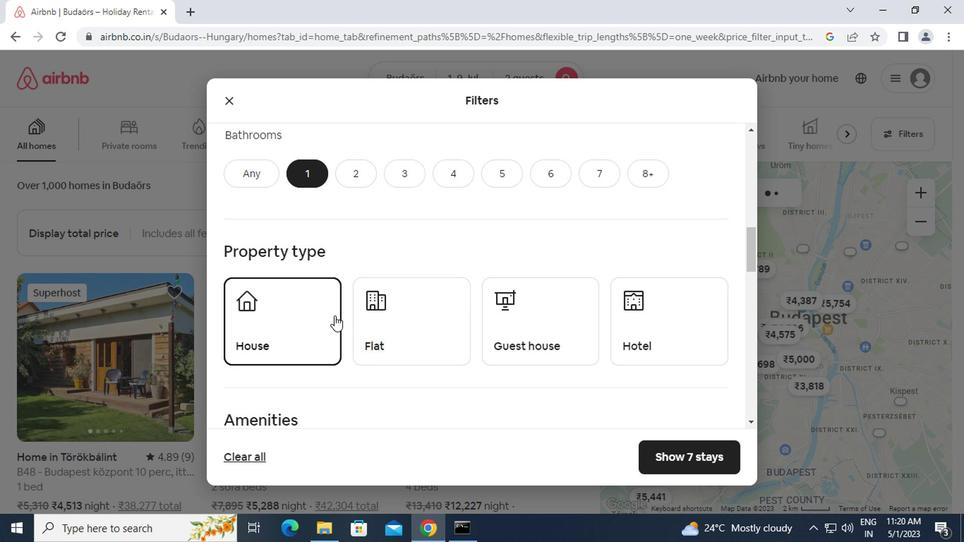 
Action: Mouse moved to (512, 325)
Screenshot: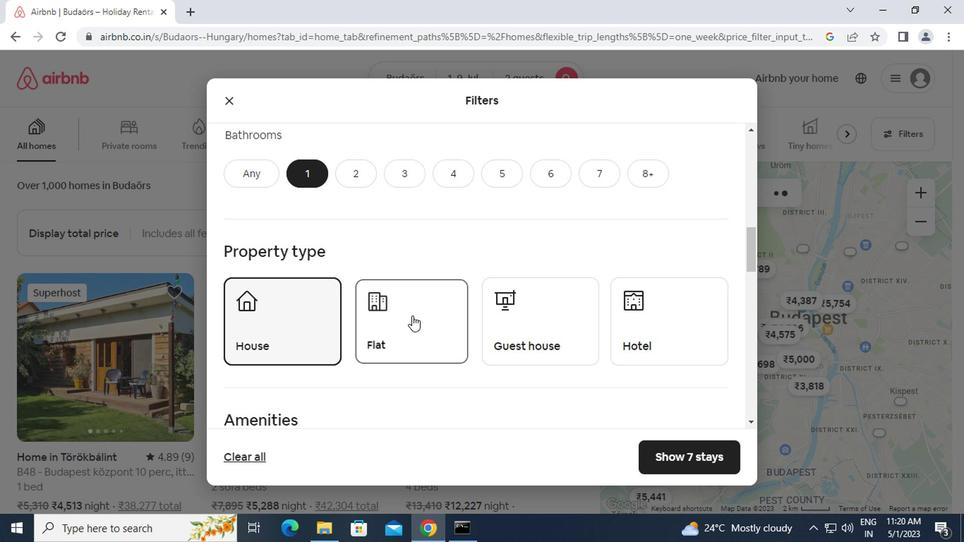 
Action: Mouse pressed left at (512, 325)
Screenshot: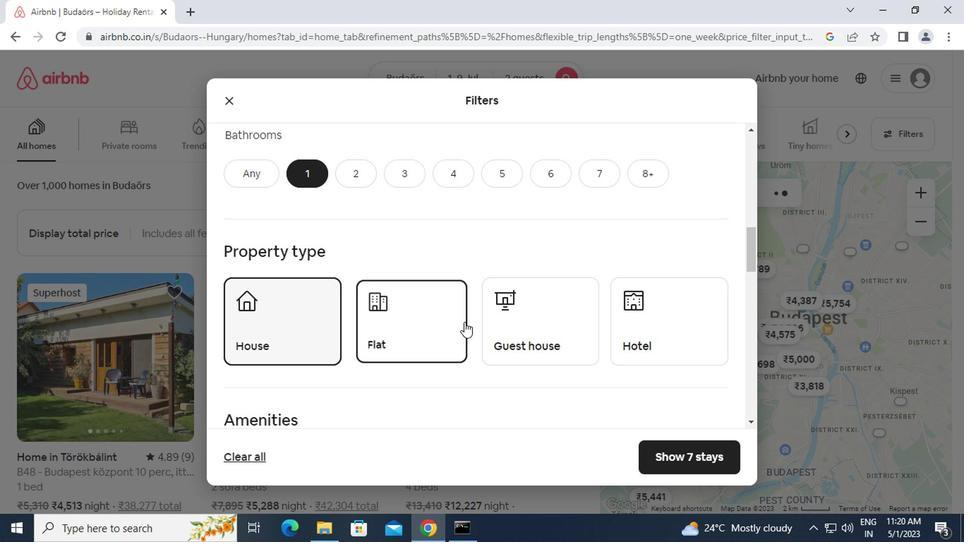 
Action: Mouse moved to (442, 342)
Screenshot: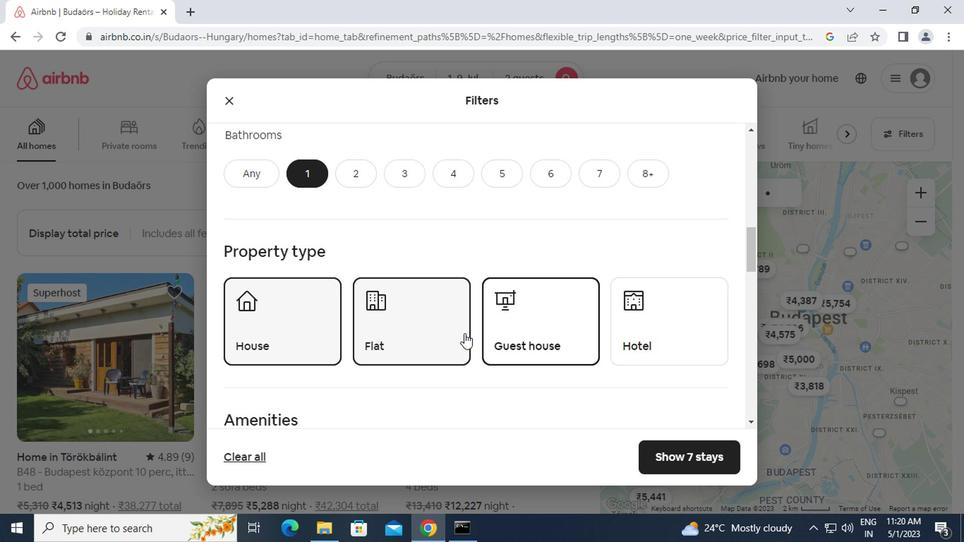 
Action: Mouse scrolled (442, 341) with delta (0, -1)
Screenshot: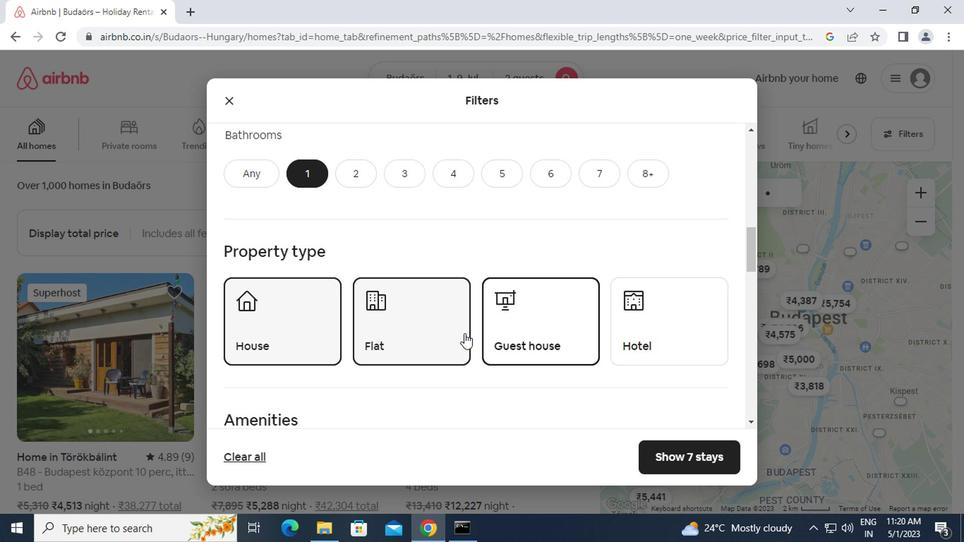 
Action: Mouse moved to (442, 342)
Screenshot: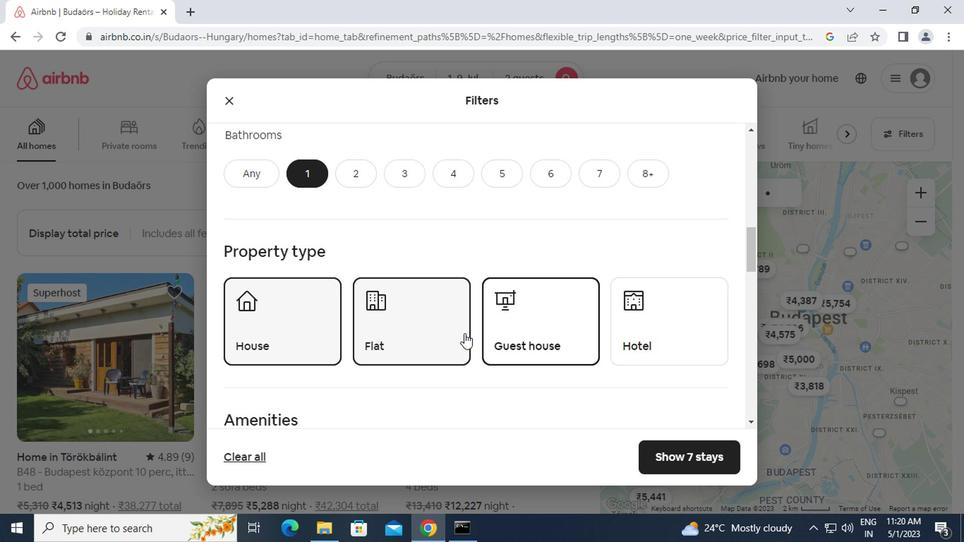 
Action: Mouse scrolled (442, 342) with delta (0, 0)
Screenshot: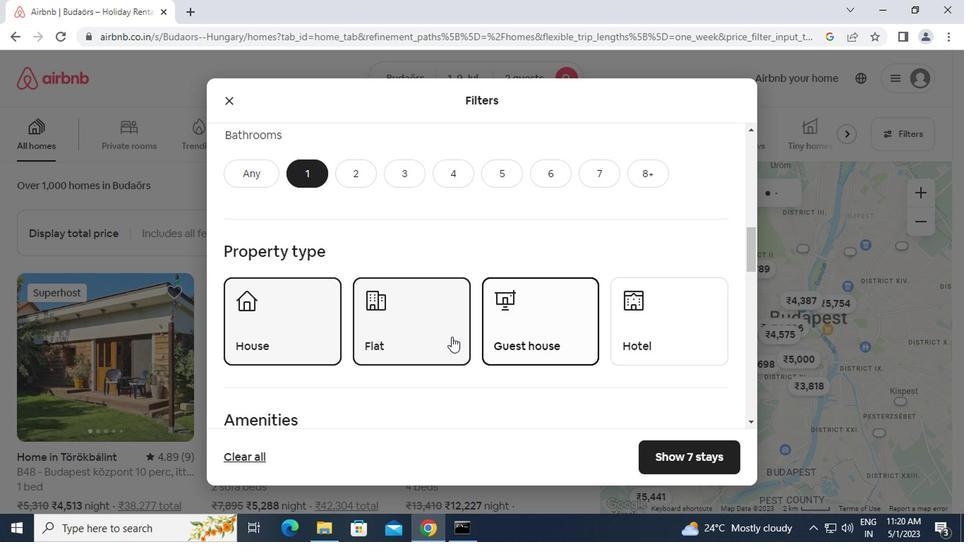 
Action: Mouse scrolled (442, 342) with delta (0, 0)
Screenshot: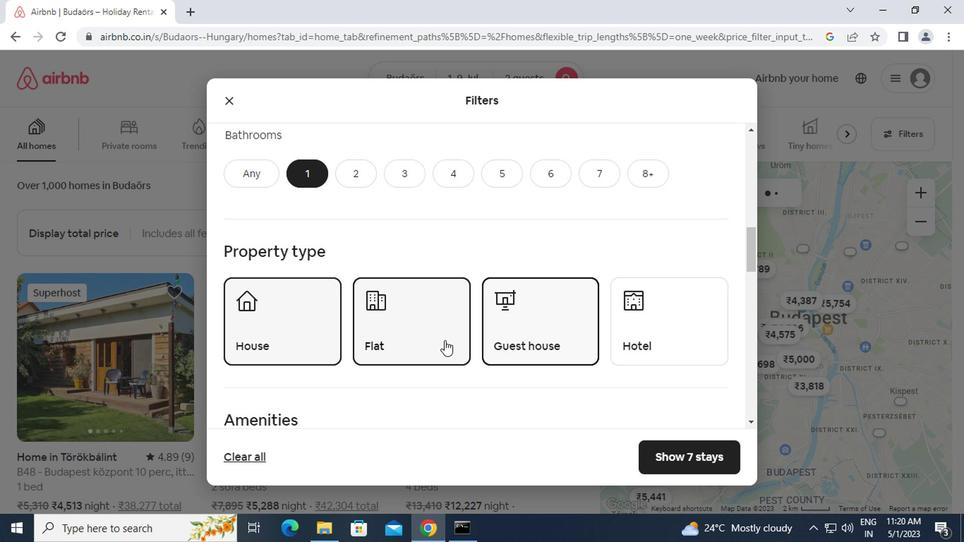 
Action: Mouse moved to (474, 332)
Screenshot: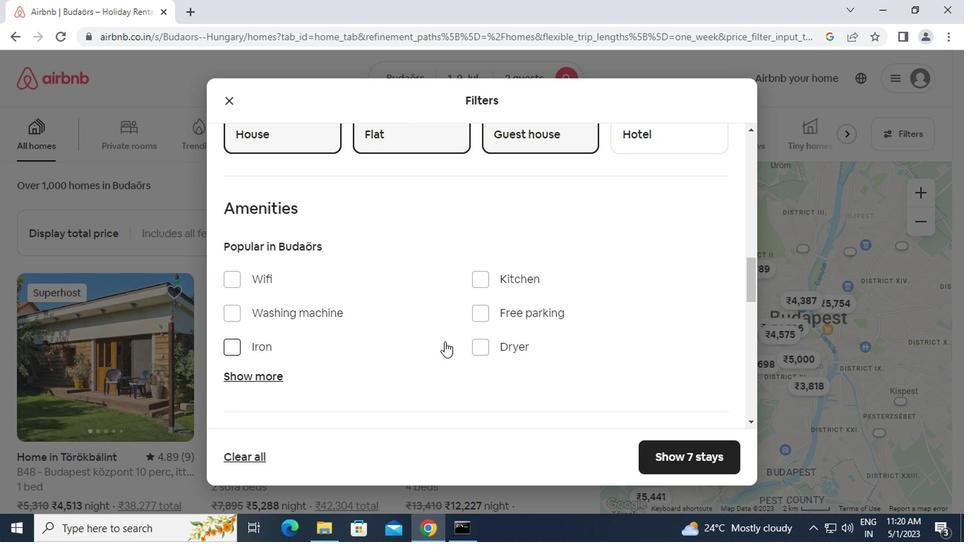 
Action: Mouse scrolled (474, 331) with delta (0, 0)
Screenshot: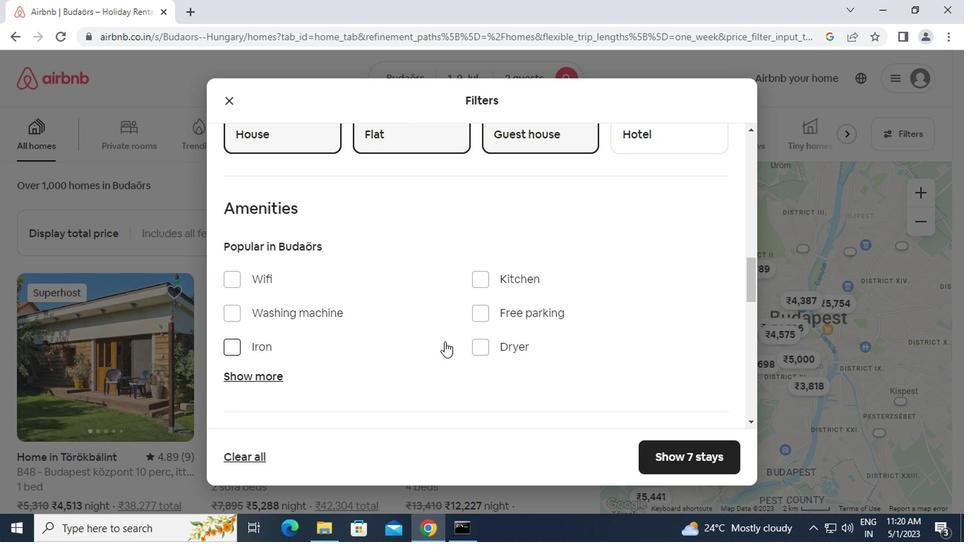 
Action: Mouse scrolled (474, 331) with delta (0, 0)
Screenshot: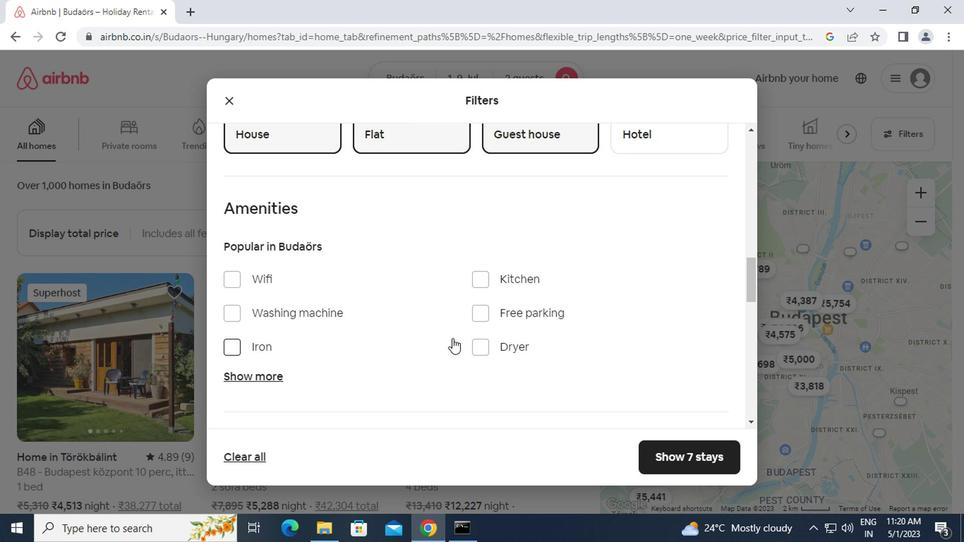 
Action: Mouse scrolled (474, 331) with delta (0, 0)
Screenshot: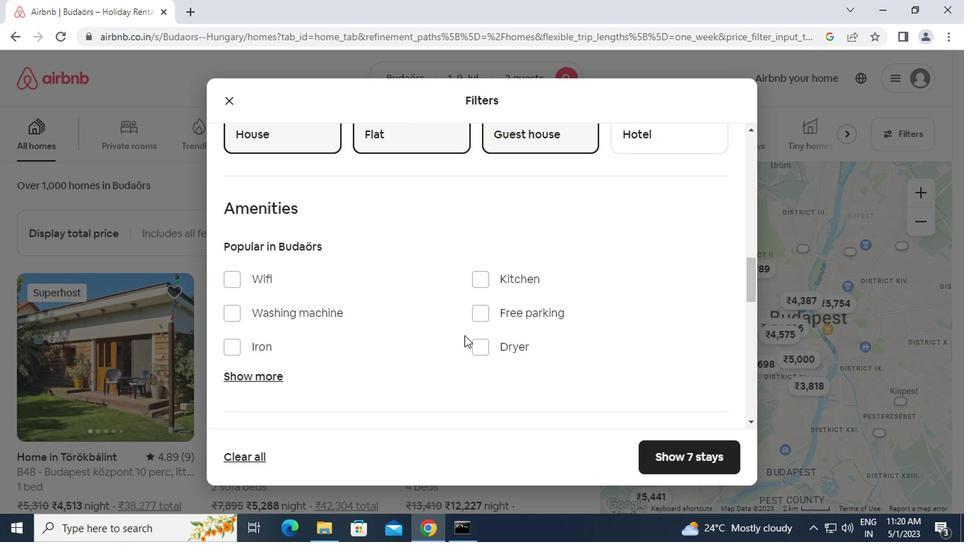 
Action: Mouse moved to (686, 331)
Screenshot: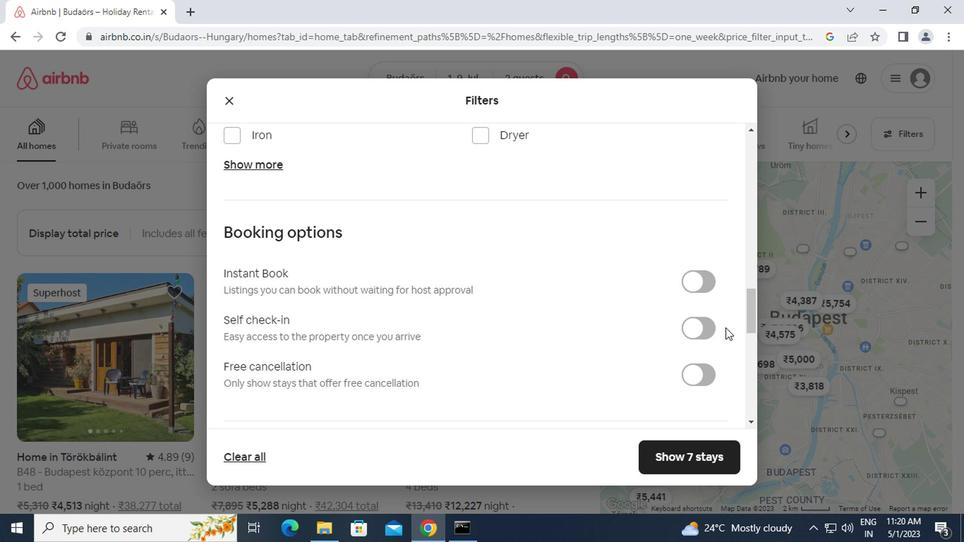 
Action: Mouse pressed left at (686, 331)
Screenshot: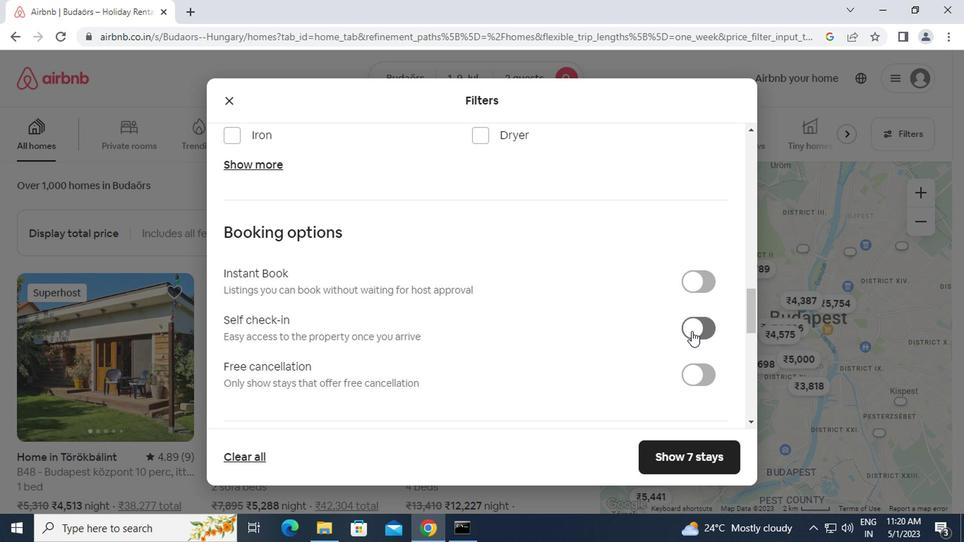 
Action: Mouse moved to (530, 335)
Screenshot: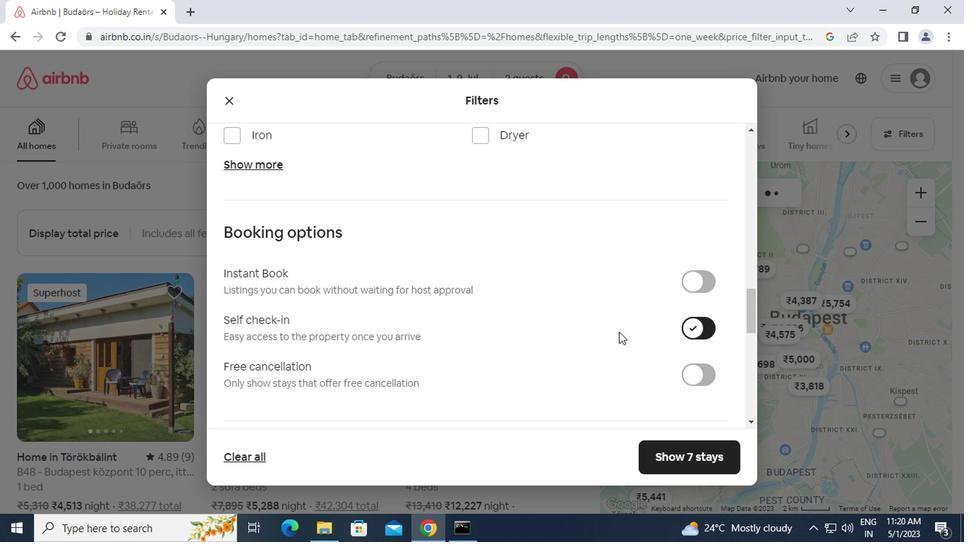 
Action: Mouse scrolled (530, 335) with delta (0, 0)
Screenshot: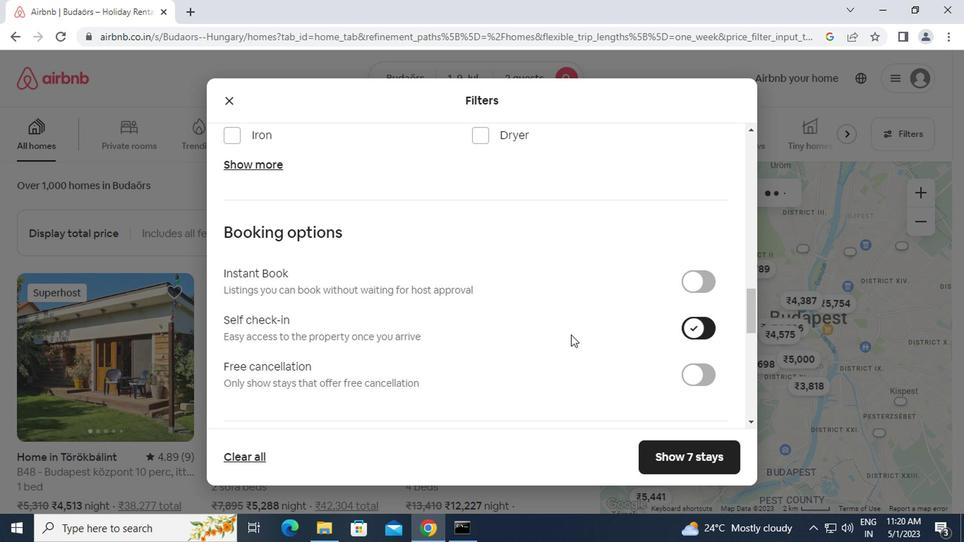
Action: Mouse scrolled (530, 335) with delta (0, 0)
Screenshot: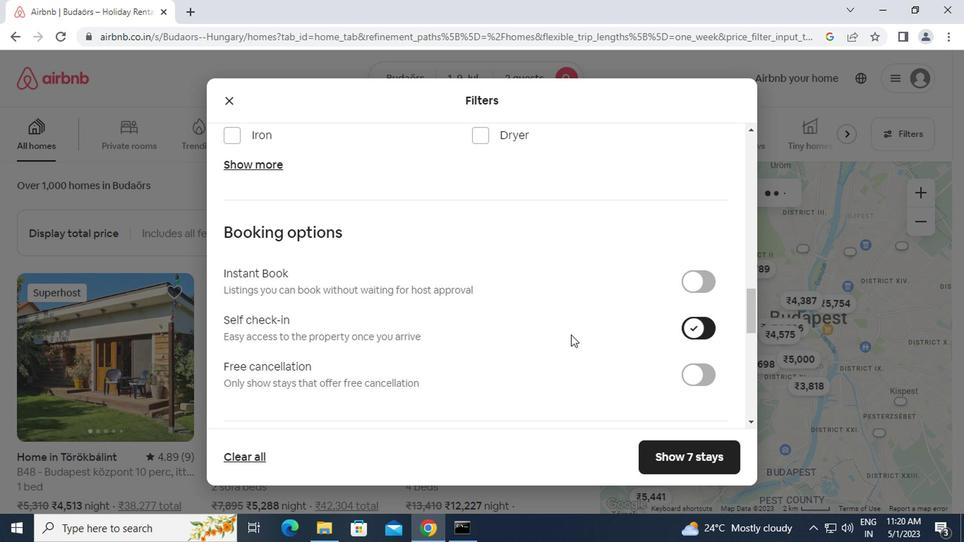 
Action: Mouse scrolled (530, 335) with delta (0, 0)
Screenshot: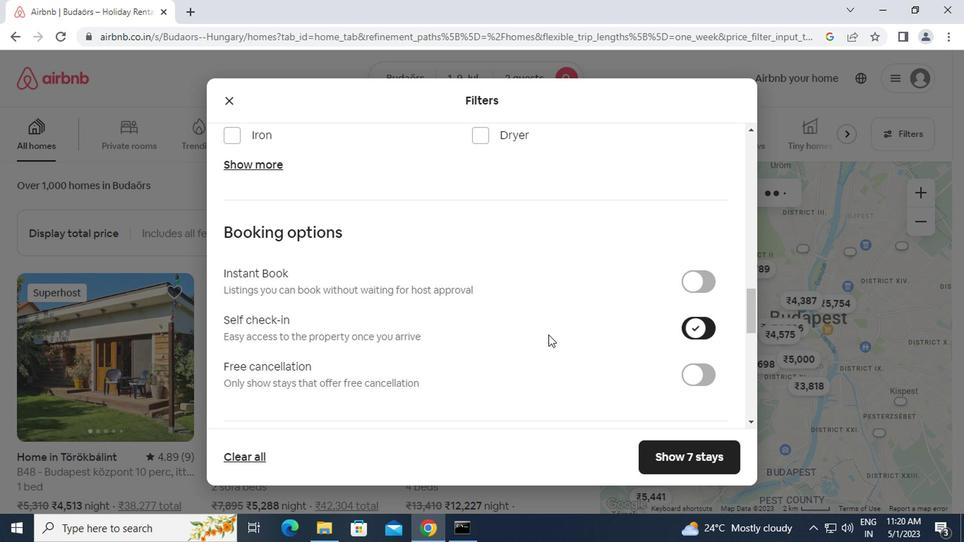 
Action: Mouse scrolled (530, 335) with delta (0, 0)
Screenshot: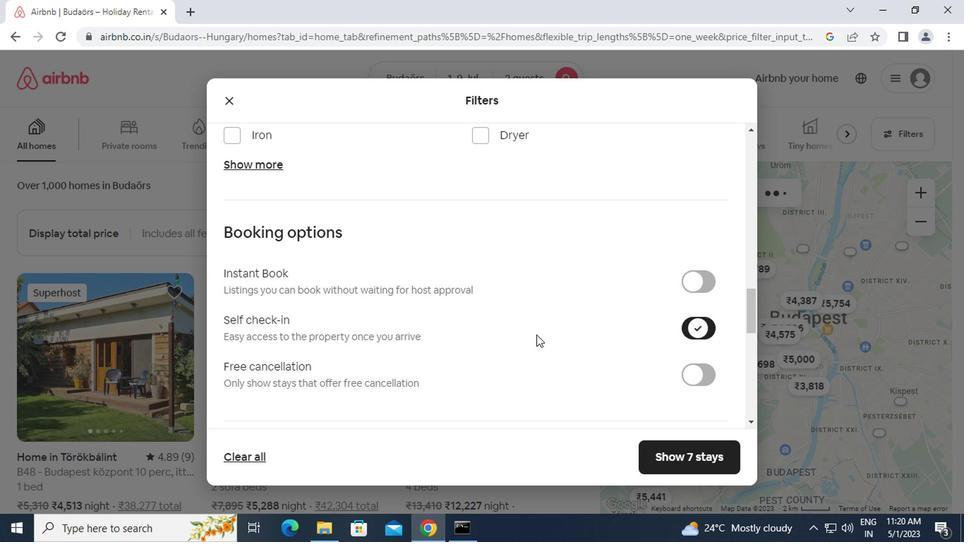 
Action: Mouse scrolled (530, 335) with delta (0, 0)
Screenshot: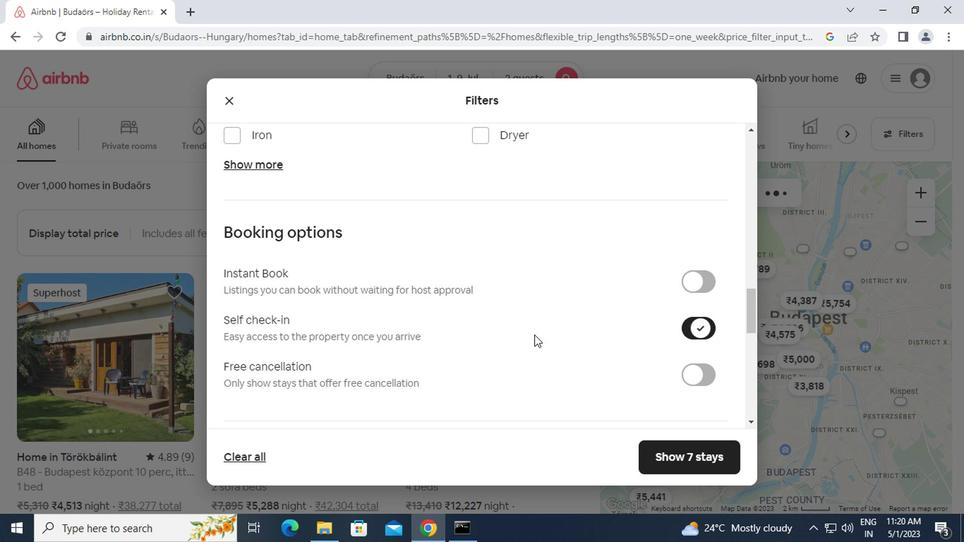 
Action: Mouse scrolled (530, 335) with delta (0, 0)
Screenshot: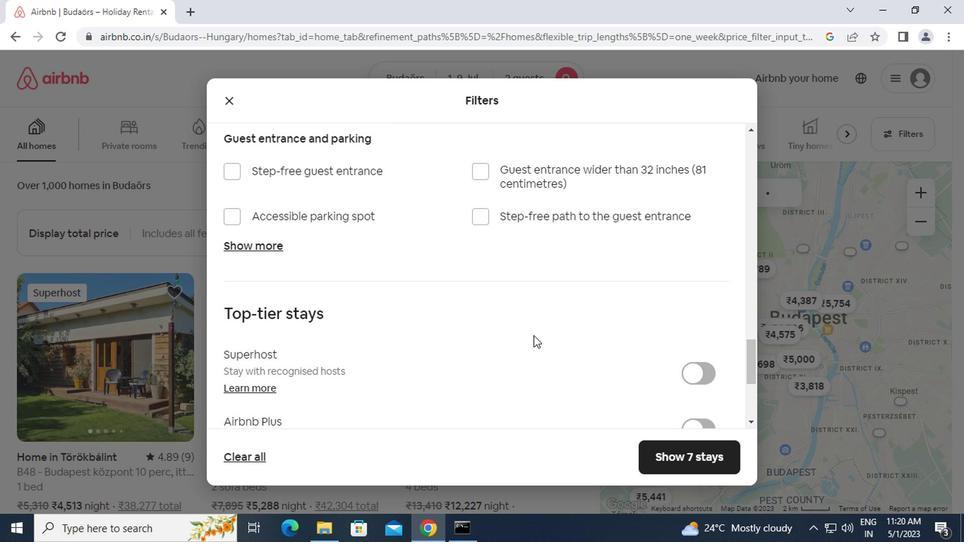 
Action: Mouse scrolled (530, 335) with delta (0, 0)
Screenshot: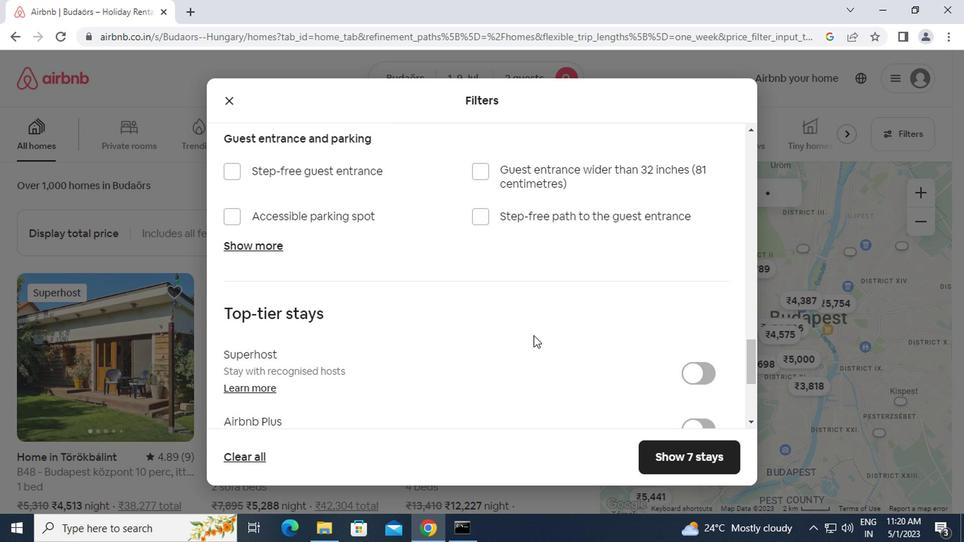 
Action: Mouse scrolled (530, 335) with delta (0, 0)
Screenshot: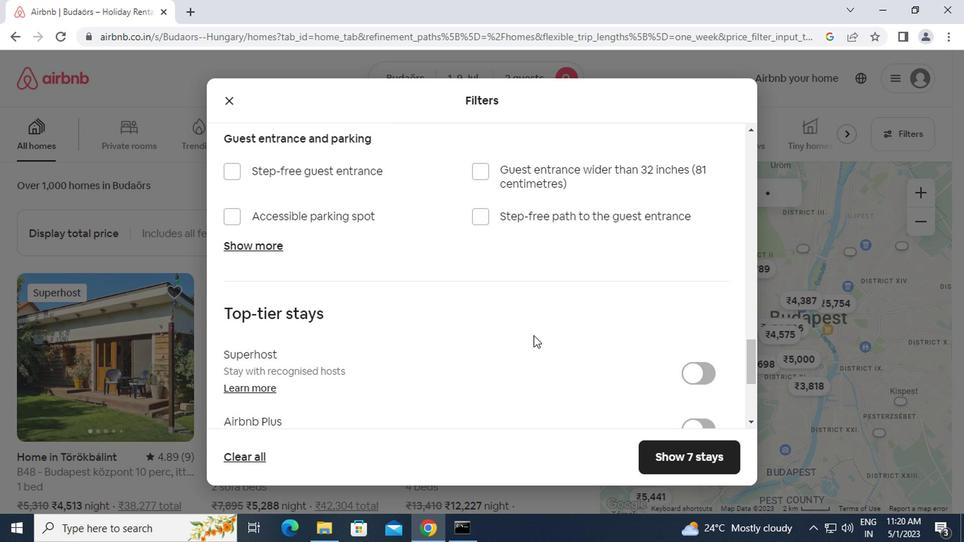 
Action: Mouse scrolled (530, 335) with delta (0, 0)
Screenshot: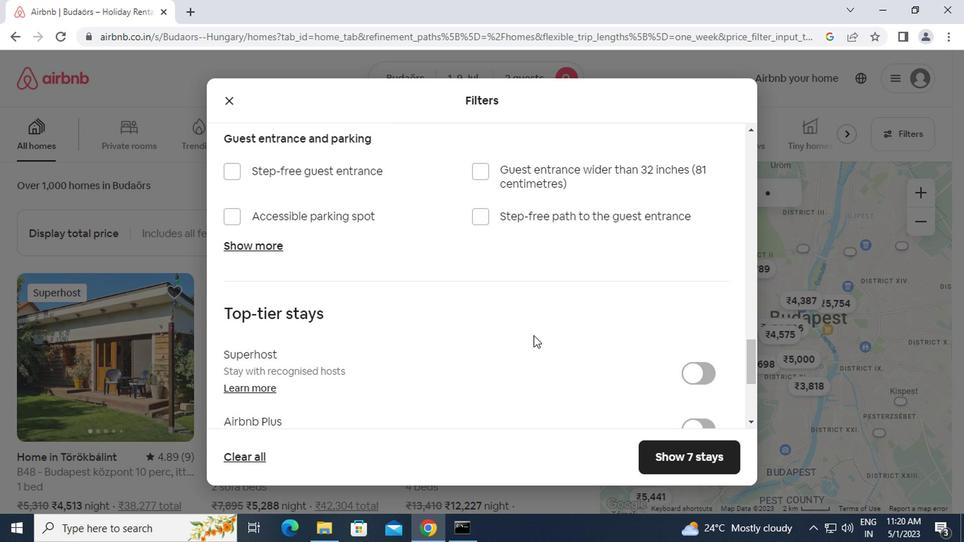 
Action: Mouse moved to (225, 328)
Screenshot: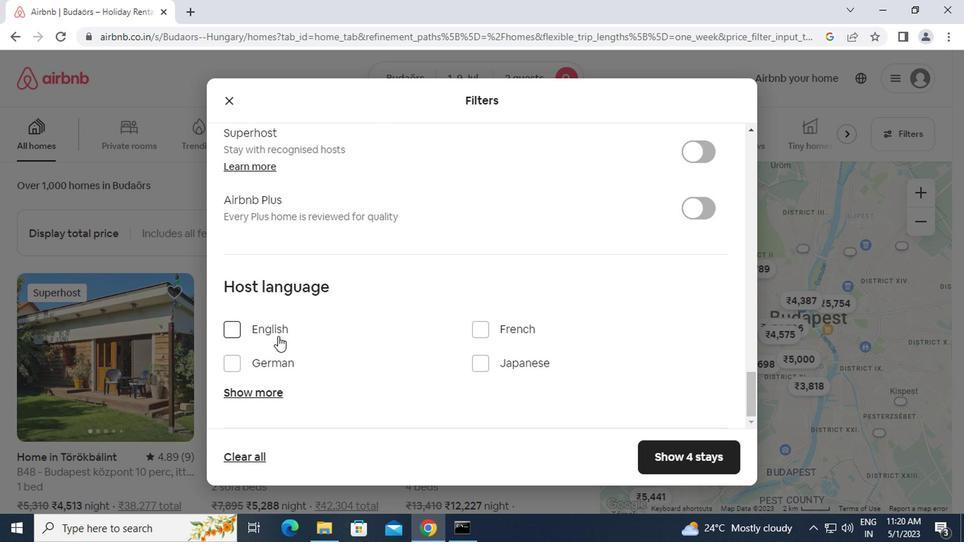 
Action: Mouse pressed left at (225, 328)
Screenshot: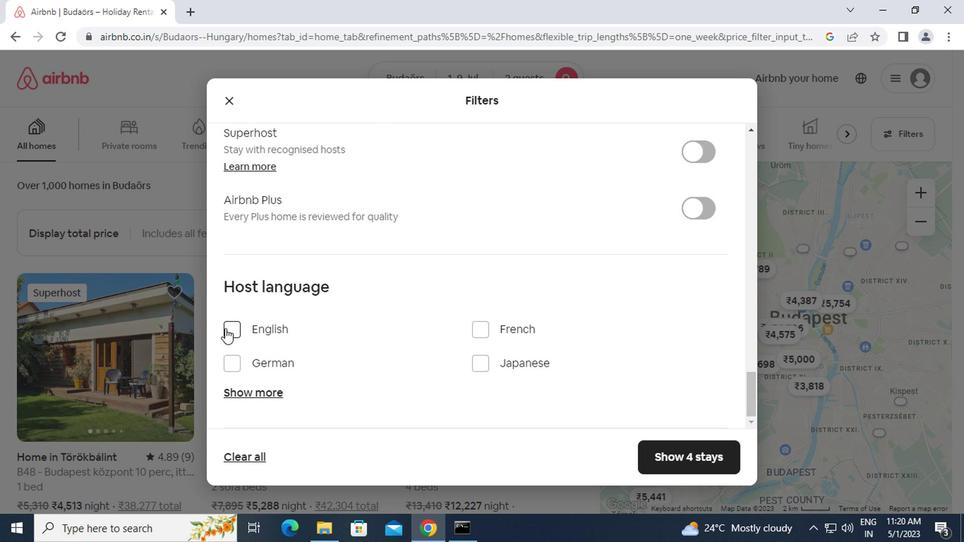 
Action: Mouse moved to (660, 455)
Screenshot: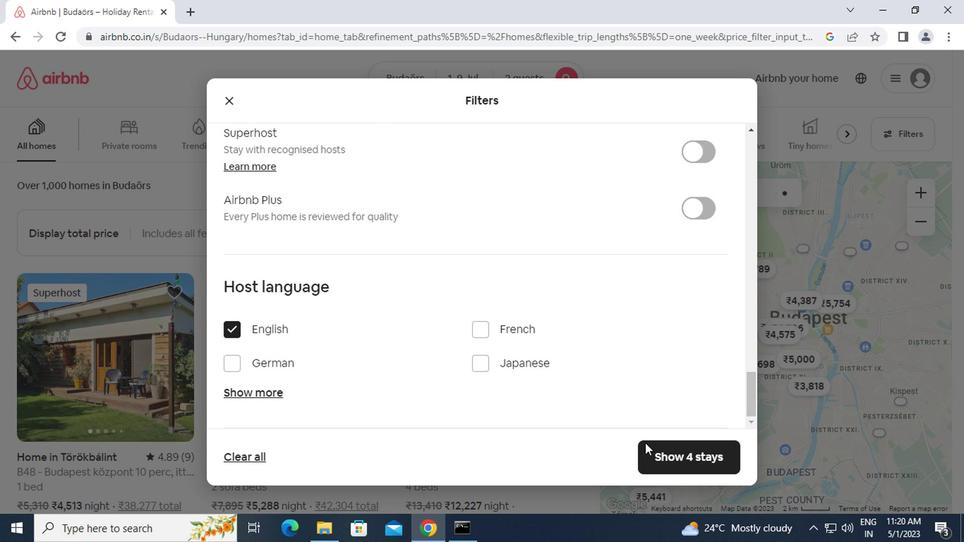 
Action: Mouse pressed left at (660, 455)
Screenshot: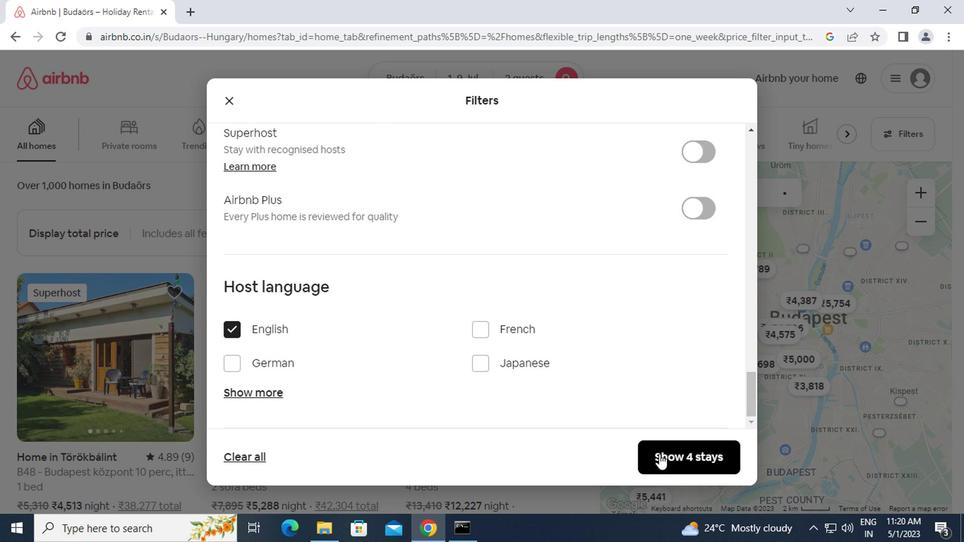 
